 Task: Select the current location as Chichen Itza, Mexico . Now zoom + , and verify the location . Show zoom slider
Action: Mouse moved to (874, 406)
Screenshot: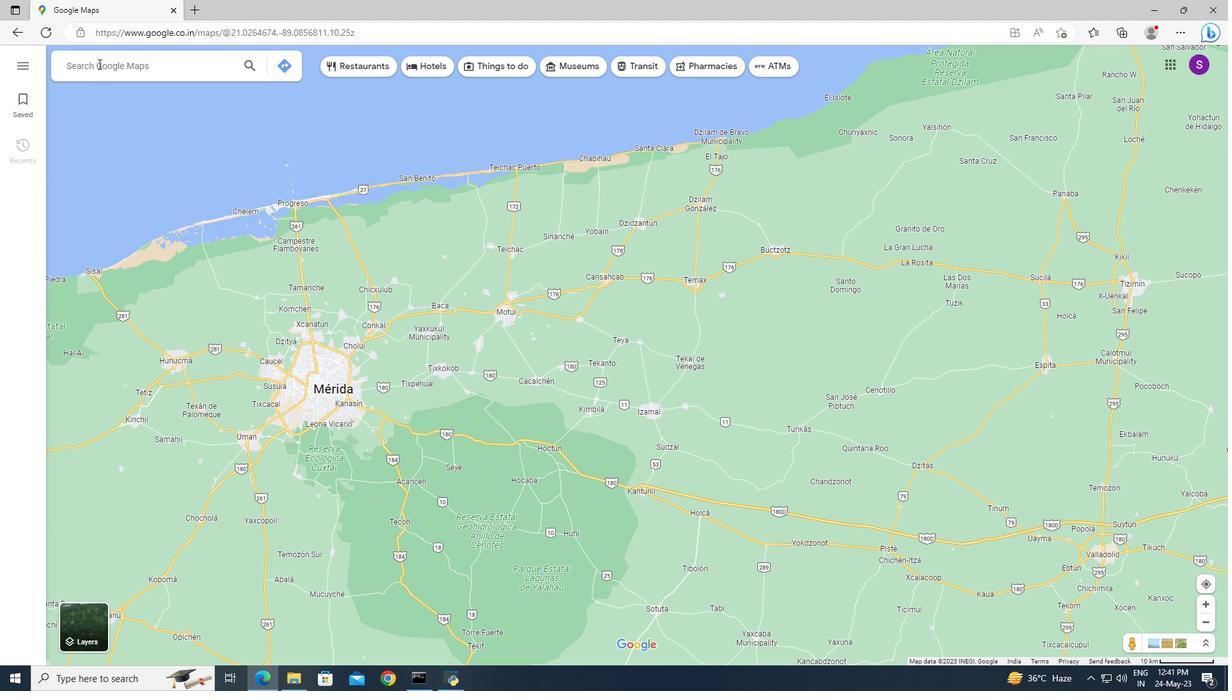 
Action: Mouse pressed left at (874, 406)
Screenshot: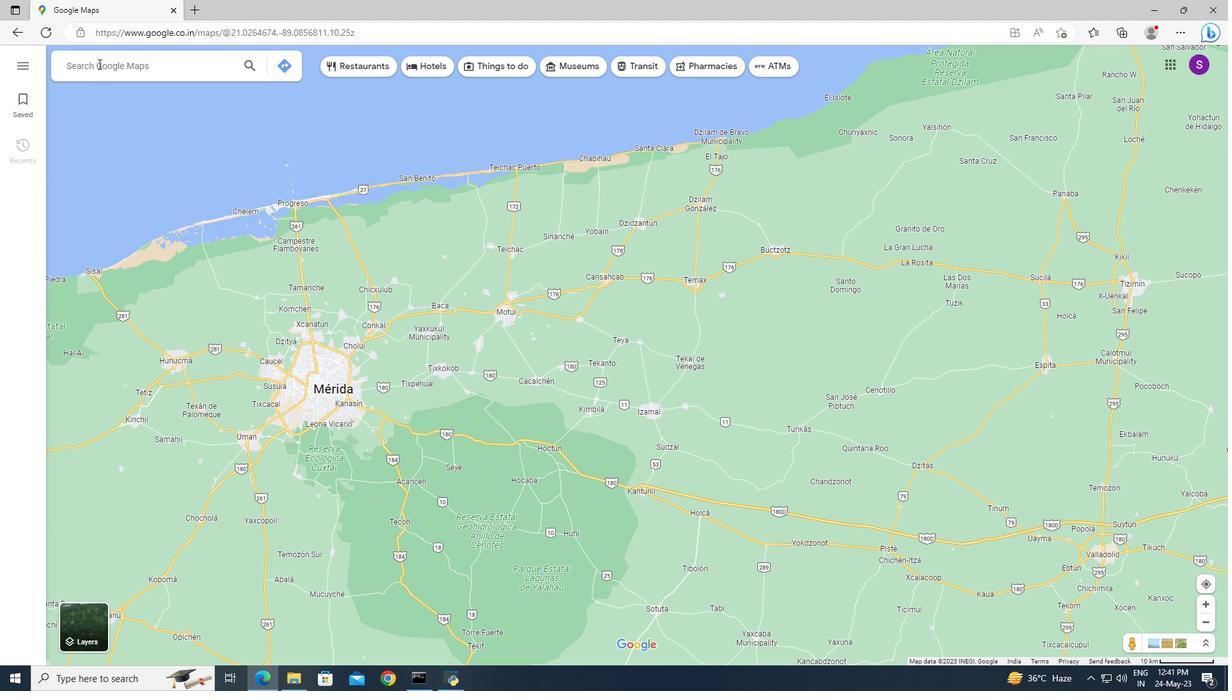 
Action: Key pressed <Key.shift>Chichen<Key.space><Key.shift><Key.shift>Itza,<Key.space><Key.shift>Mexico<Key.enter>
Screenshot: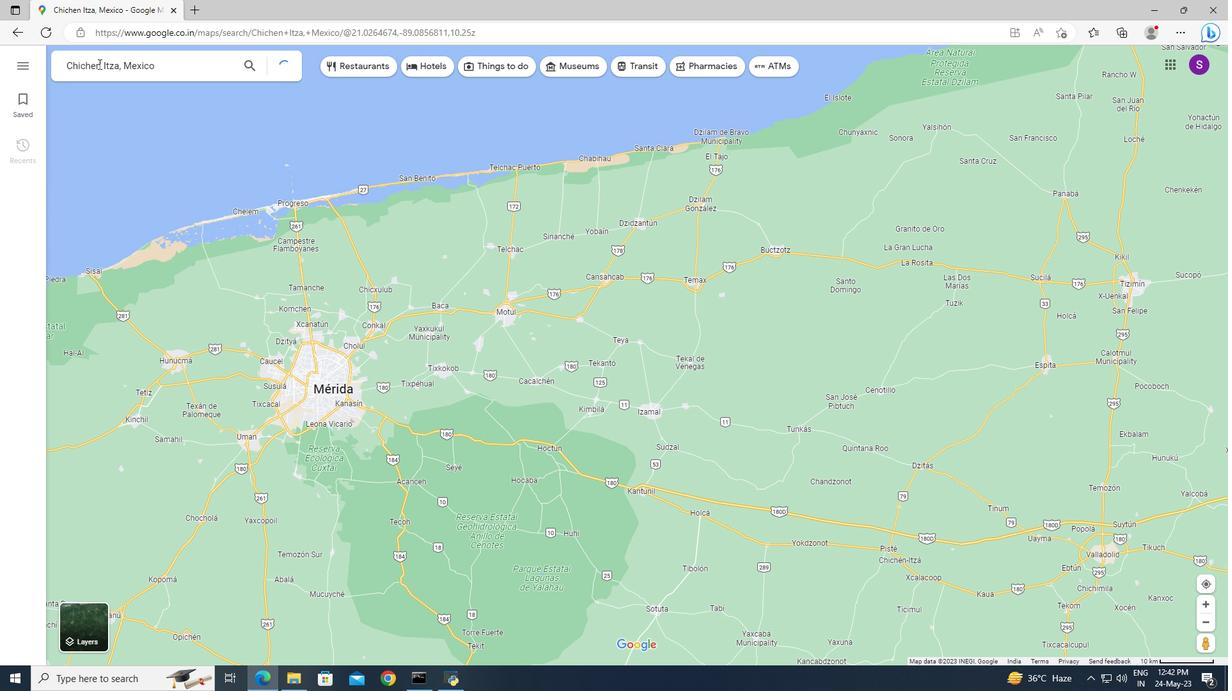 
Action: Mouse moved to (874, 406)
Screenshot: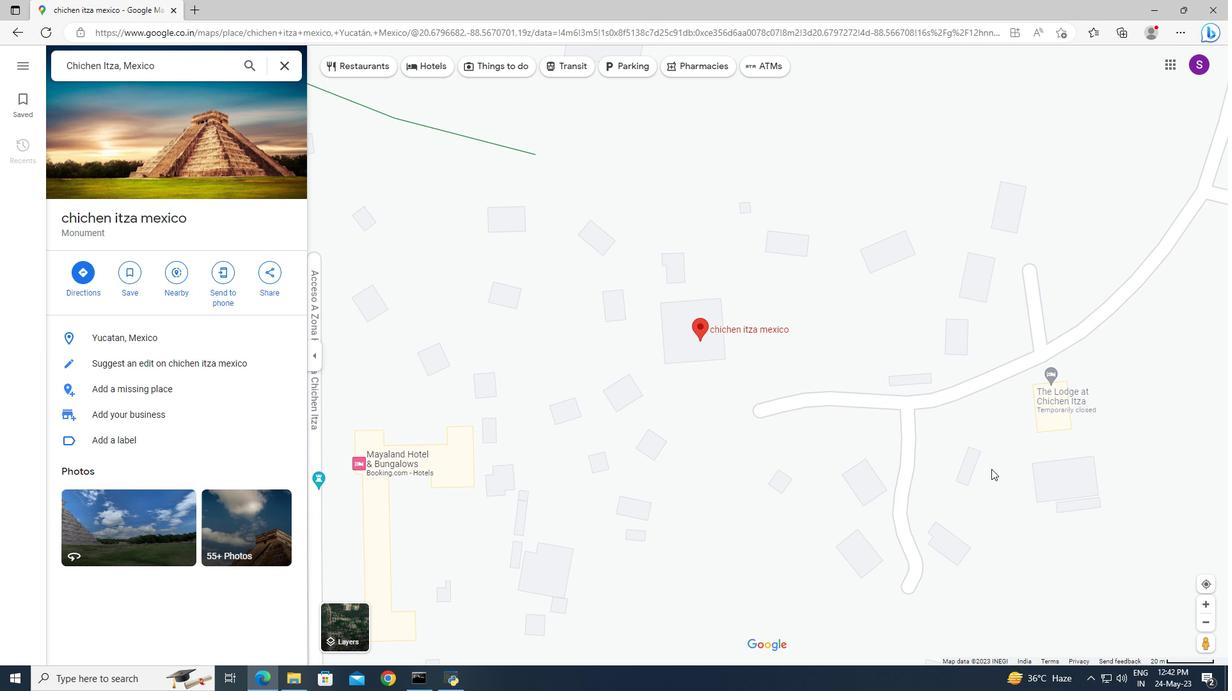 
Action: Mouse pressed left at (874, 406)
Screenshot: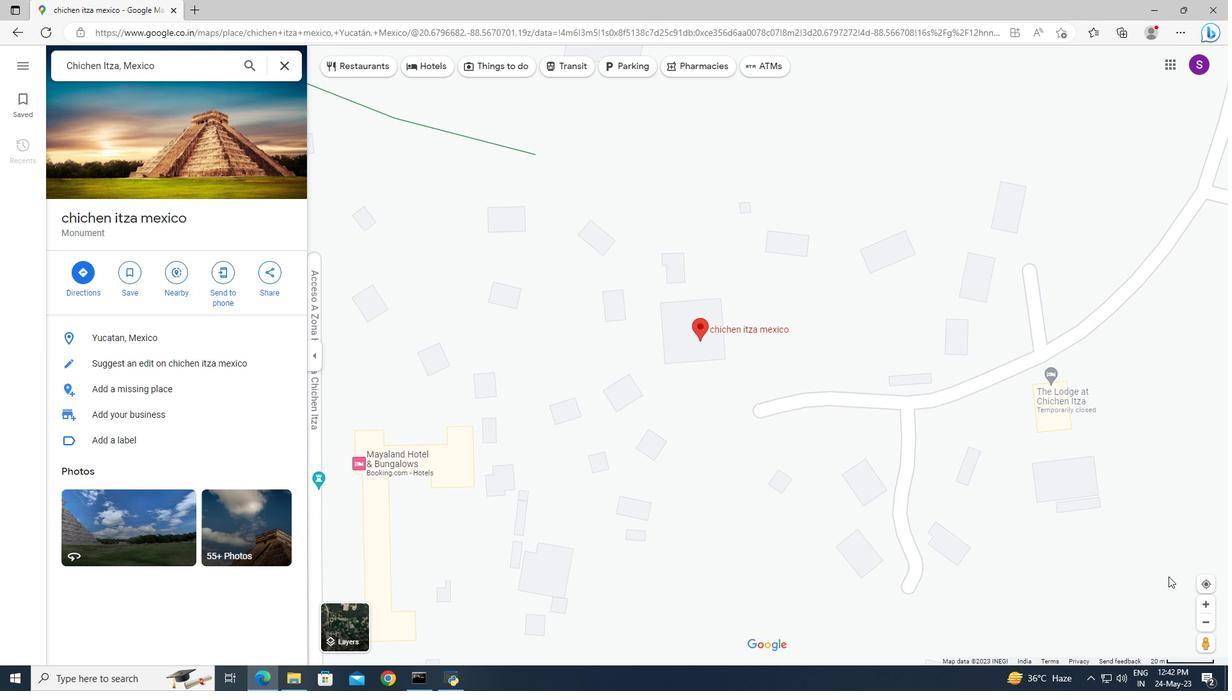 
Action: Mouse moved to (874, 406)
Screenshot: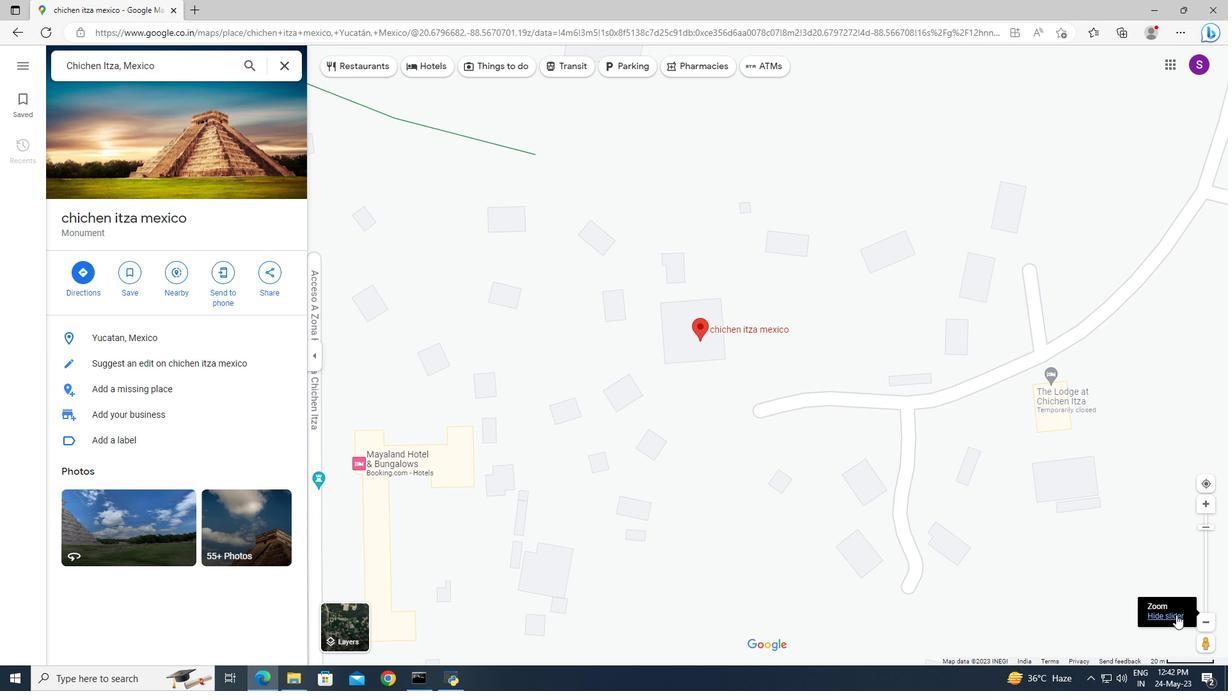 
Action: Mouse pressed left at (874, 406)
Screenshot: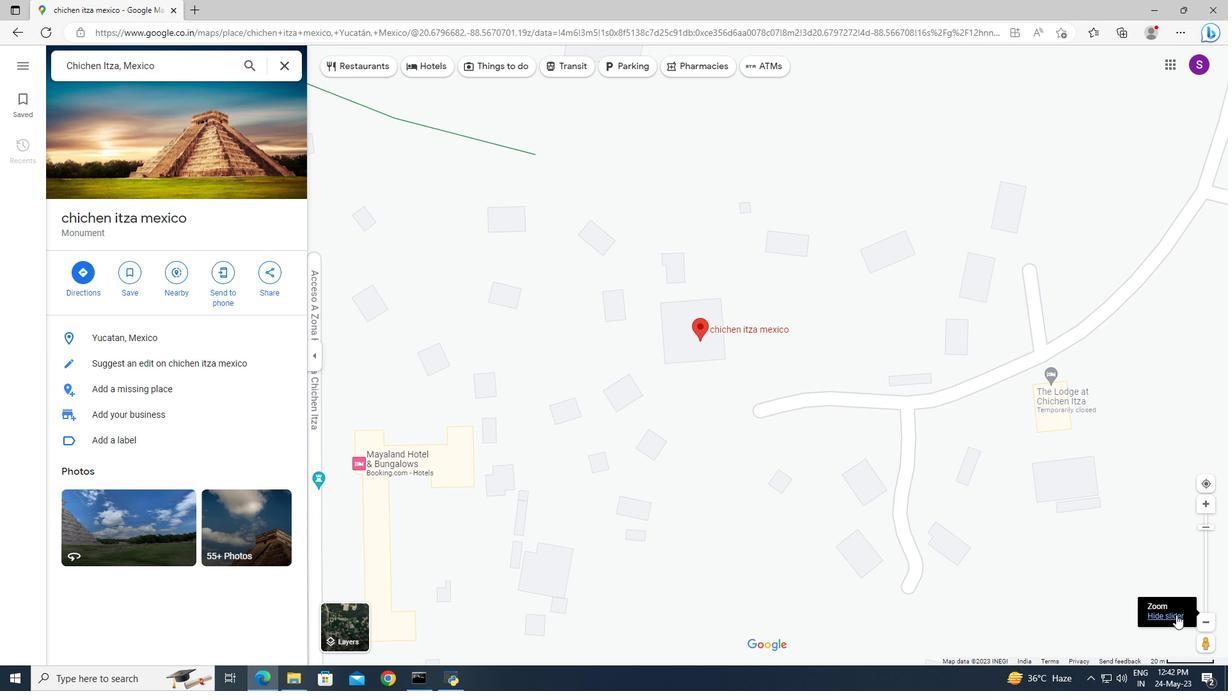 
Action: Mouse moved to (874, 406)
Screenshot: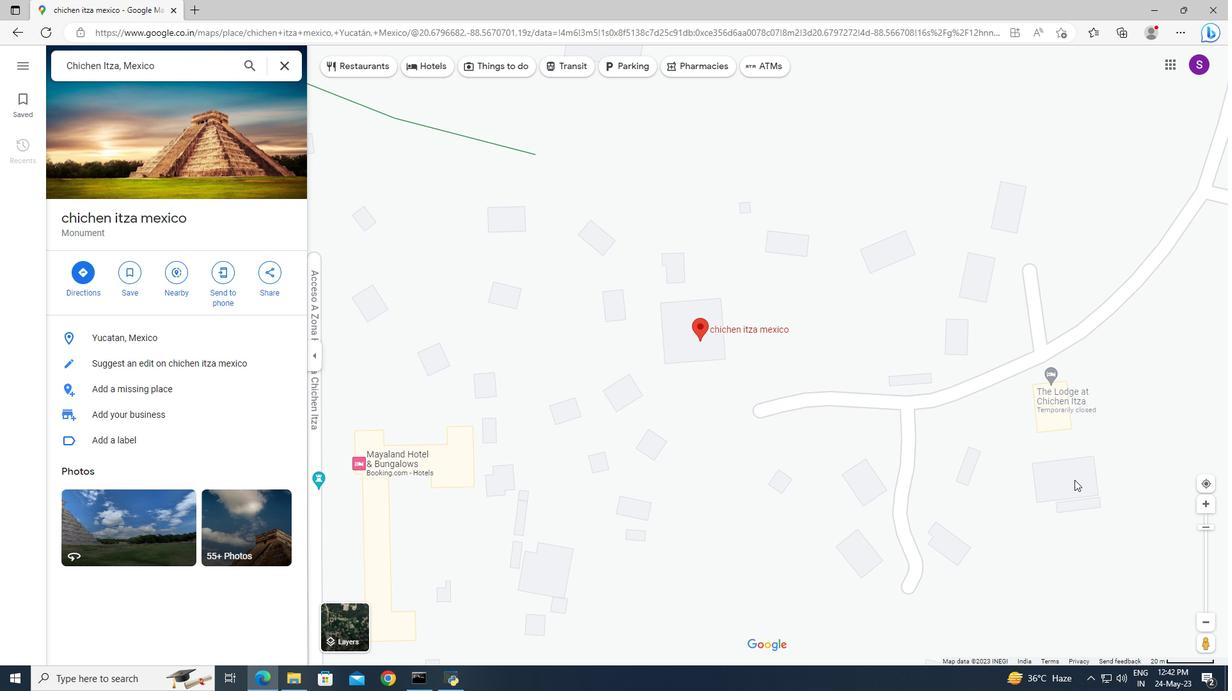 
Action: Mouse pressed left at (874, 406)
Screenshot: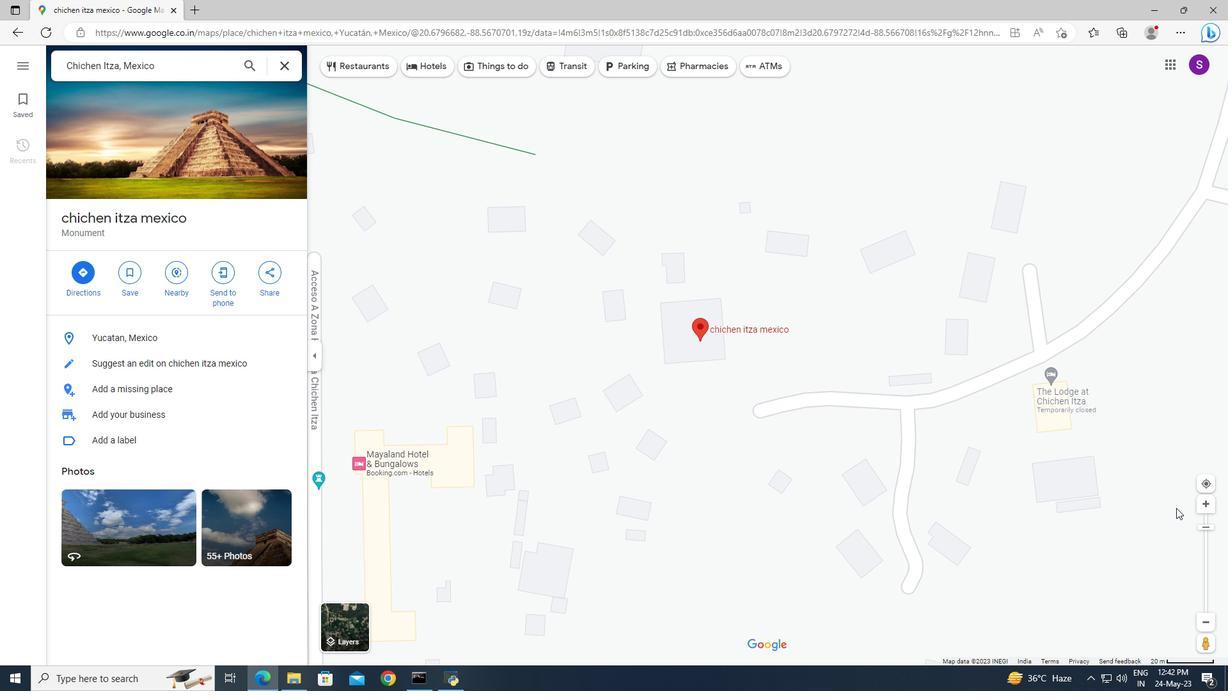 
Action: Mouse moved to (874, 406)
Screenshot: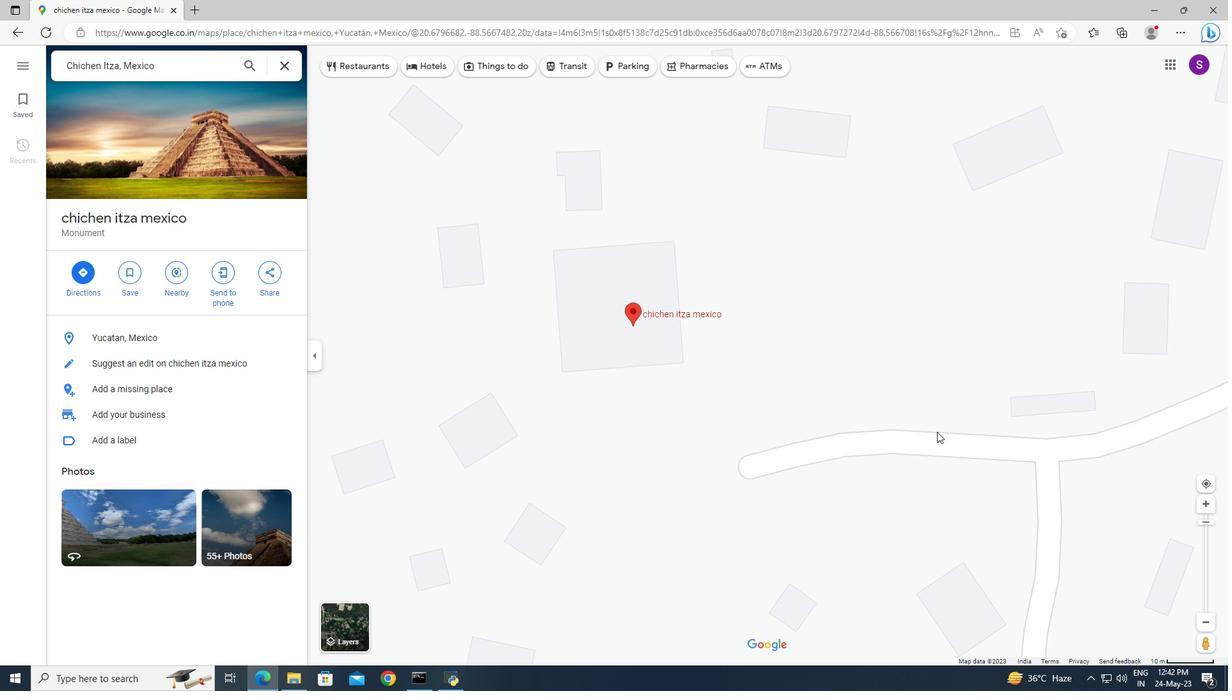 
Action: Mouse pressed left at (874, 406)
Screenshot: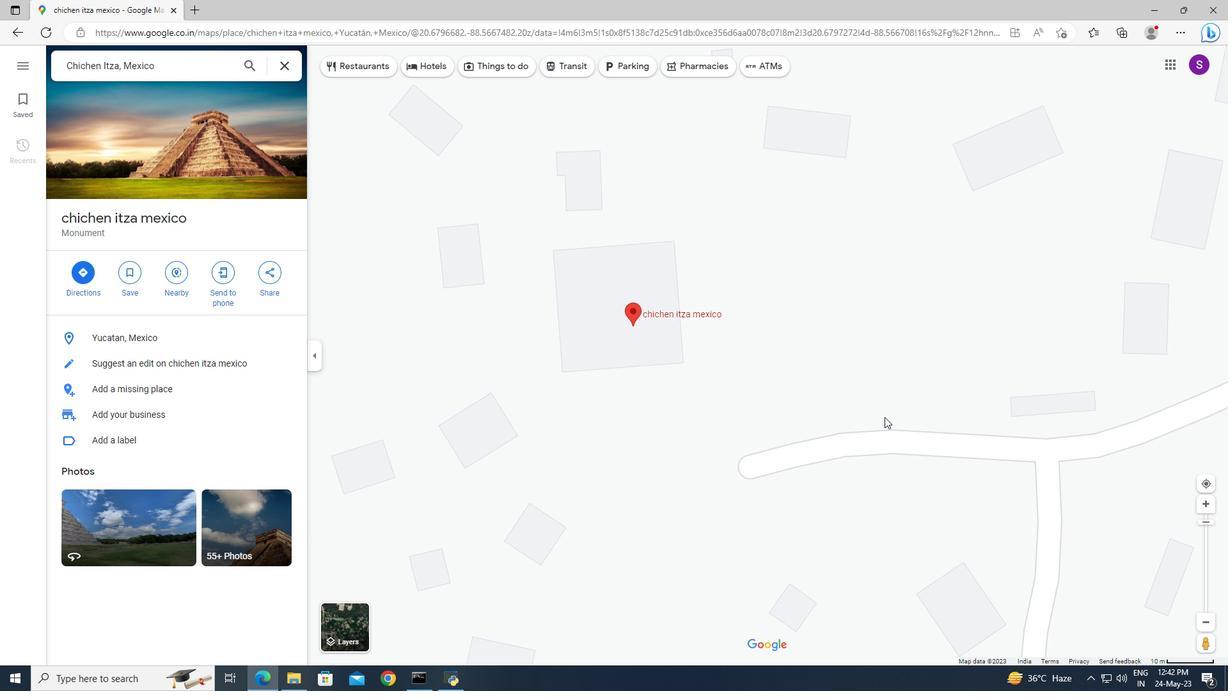 
Action: Mouse moved to (874, 406)
Screenshot: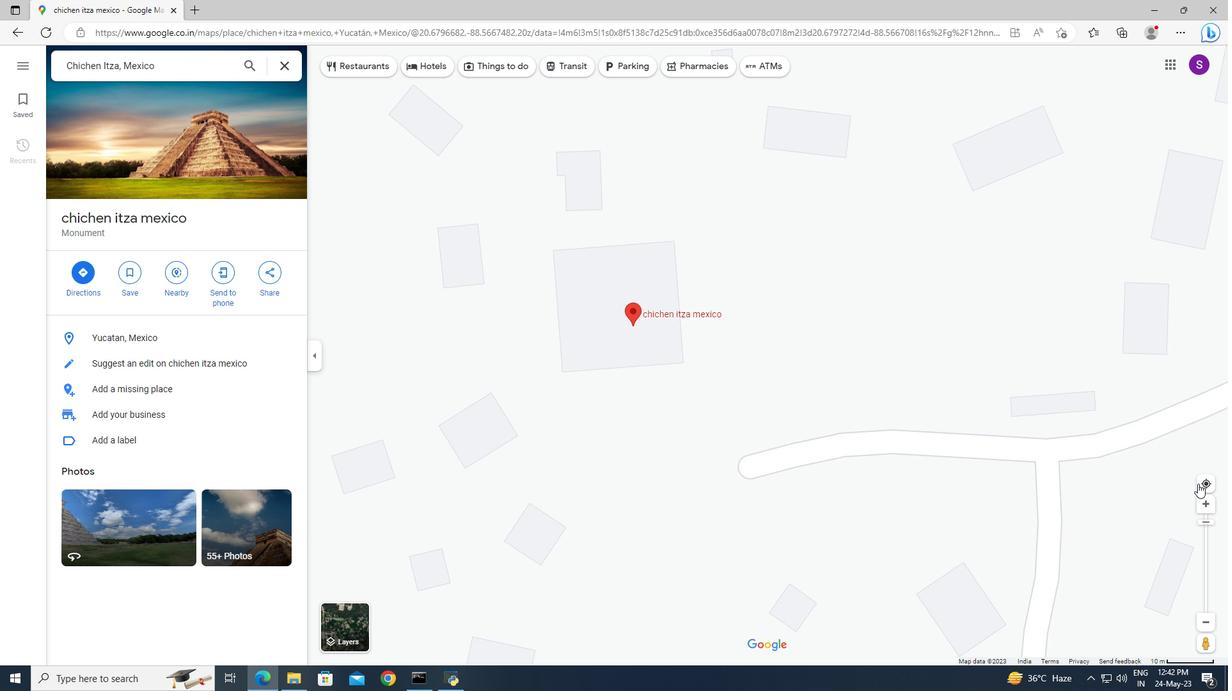
Action: Mouse pressed right at (874, 406)
Screenshot: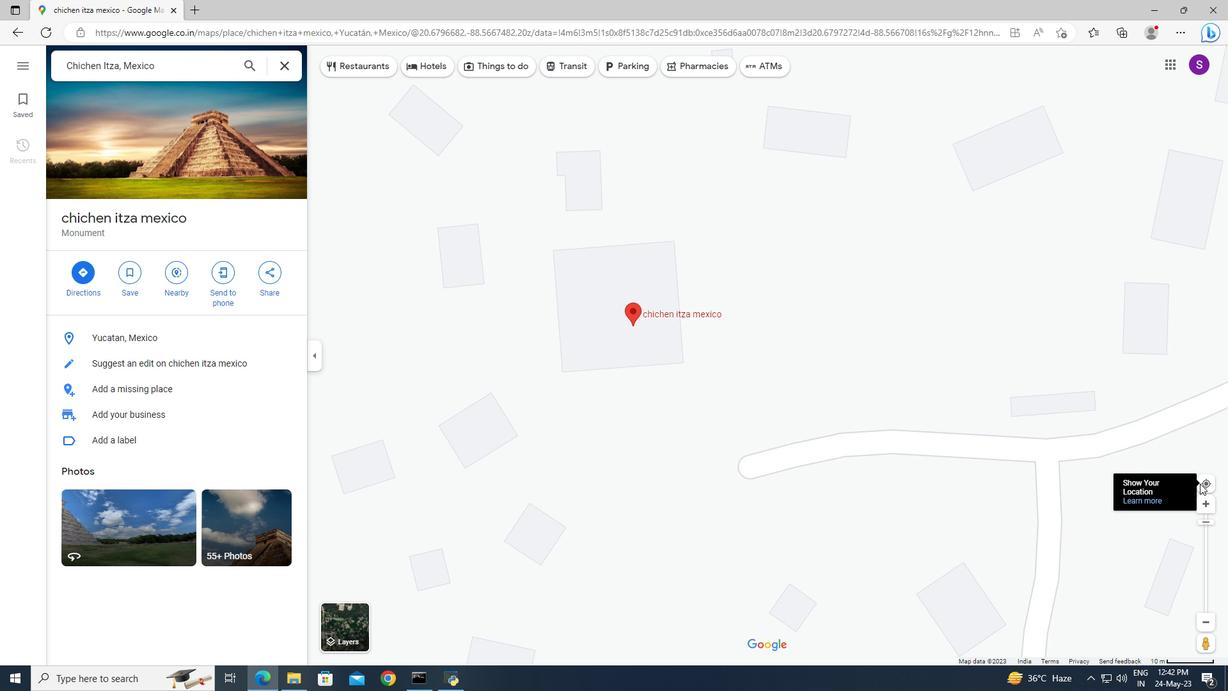 
Action: Mouse moved to (874, 406)
Screenshot: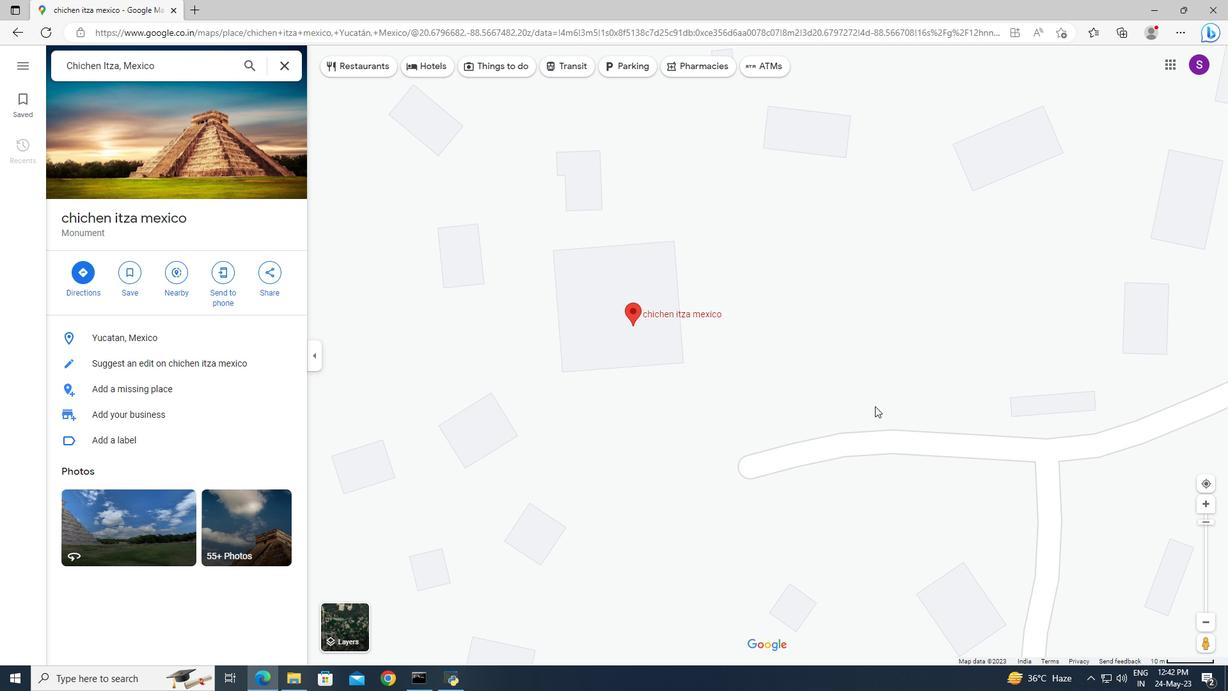 
Action: Mouse pressed left at (874, 406)
Screenshot: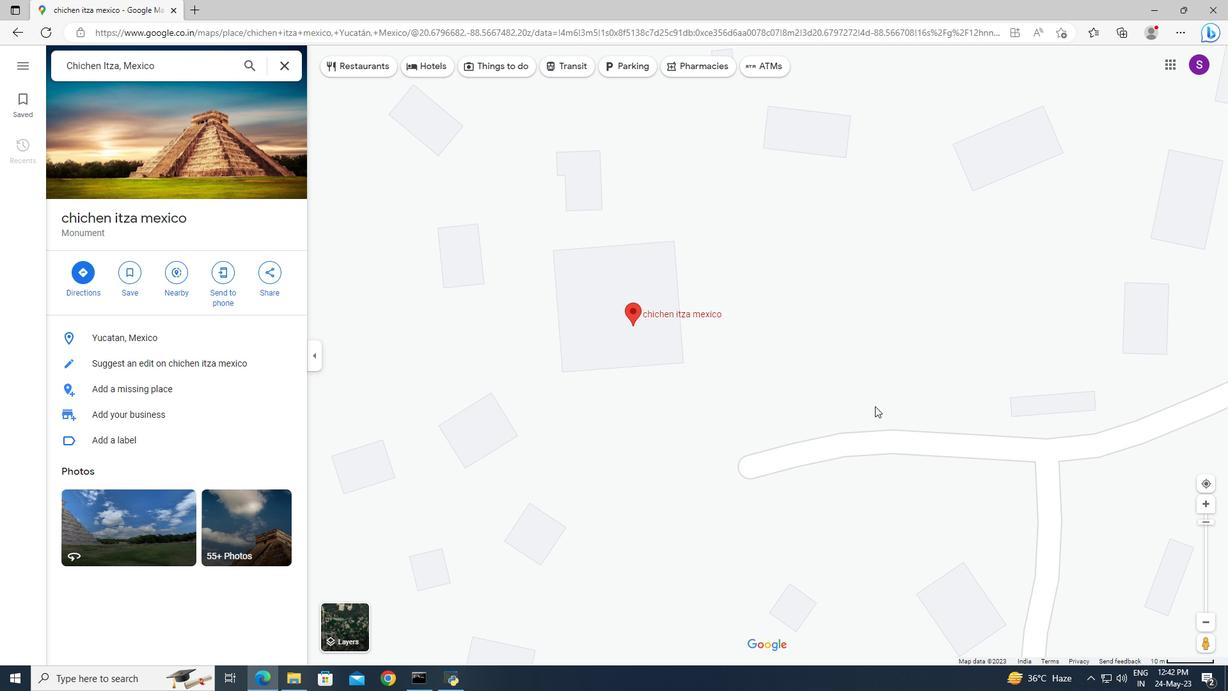 
Action: Mouse moved to (874, 406)
Screenshot: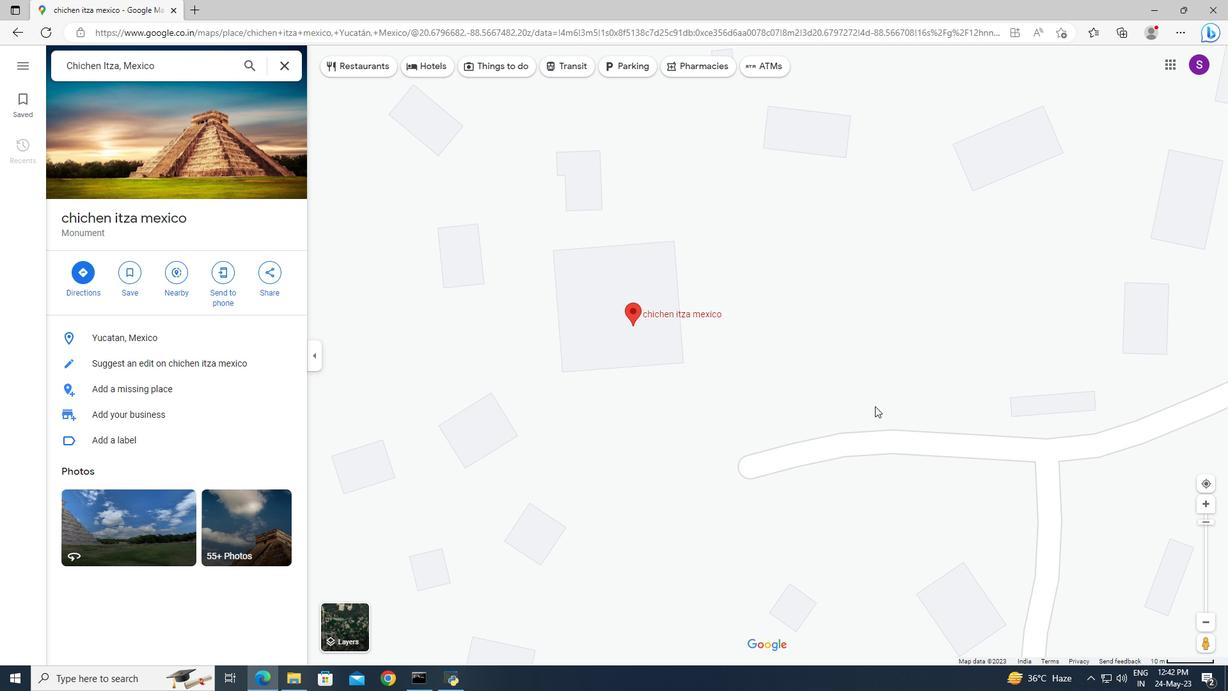 
Action: Mouse pressed left at (874, 406)
Screenshot: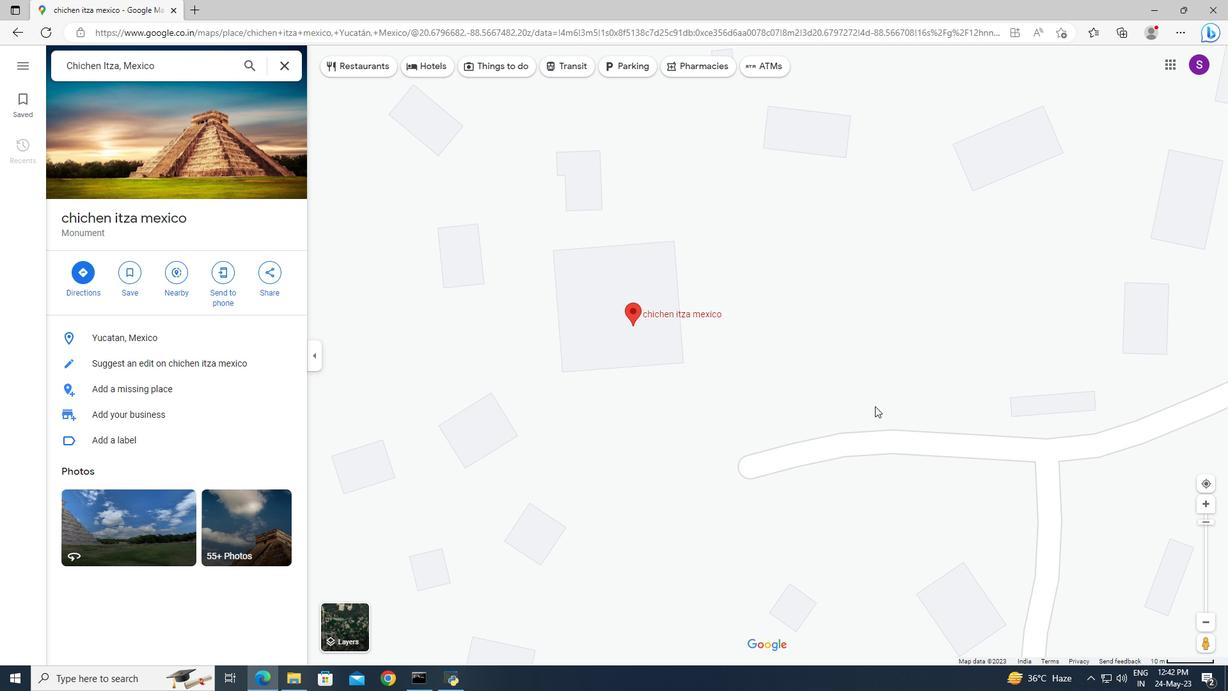 
Action: Key pressed <Key.shift>Hello
Screenshot: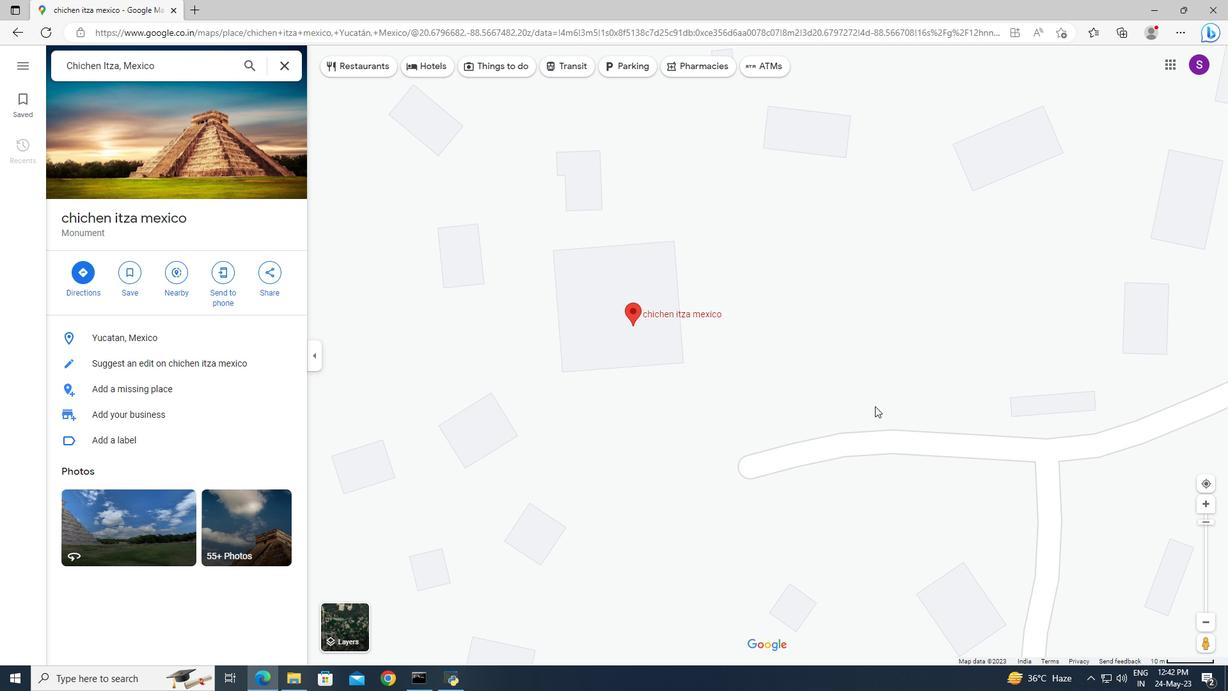 
Action: Mouse moved to (874, 406)
Screenshot: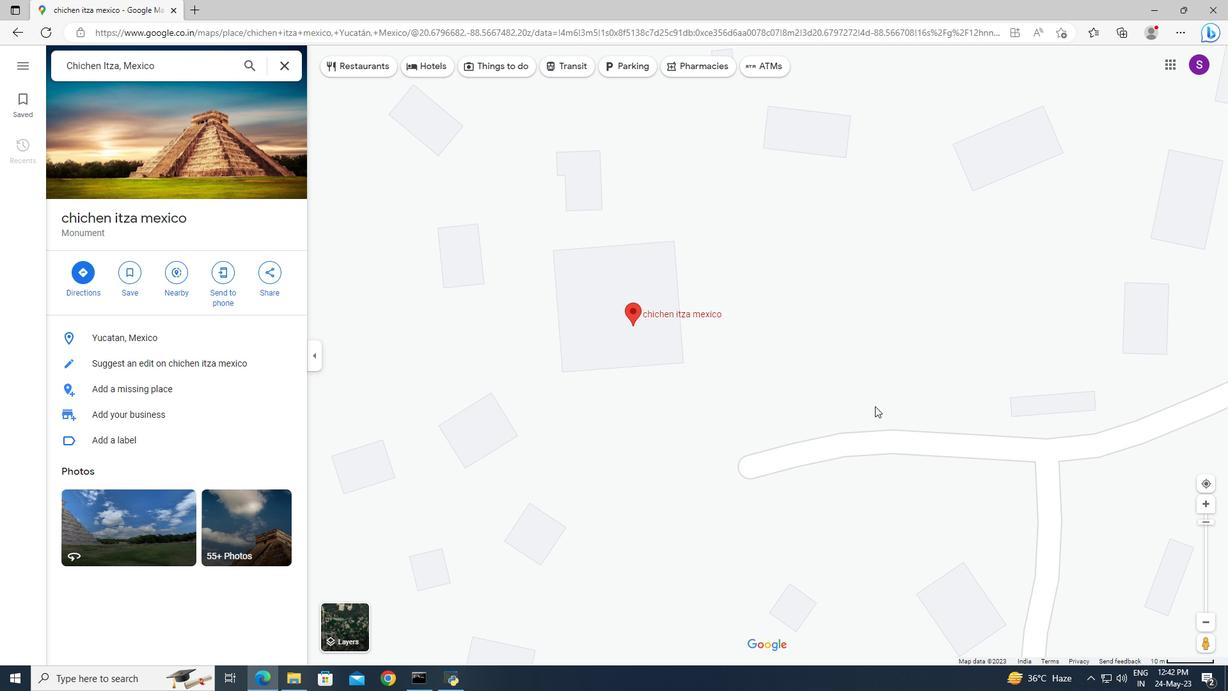 
Action: Mouse pressed left at (874, 406)
Screenshot: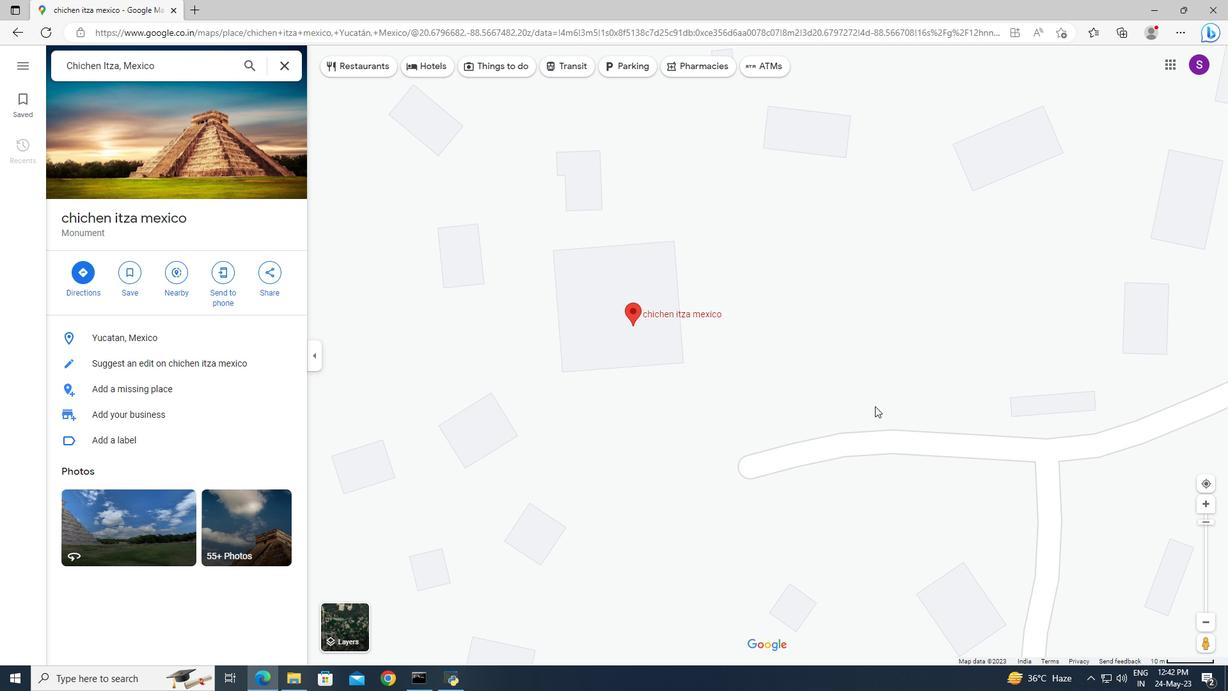 
Action: Mouse moved to (874, 406)
Screenshot: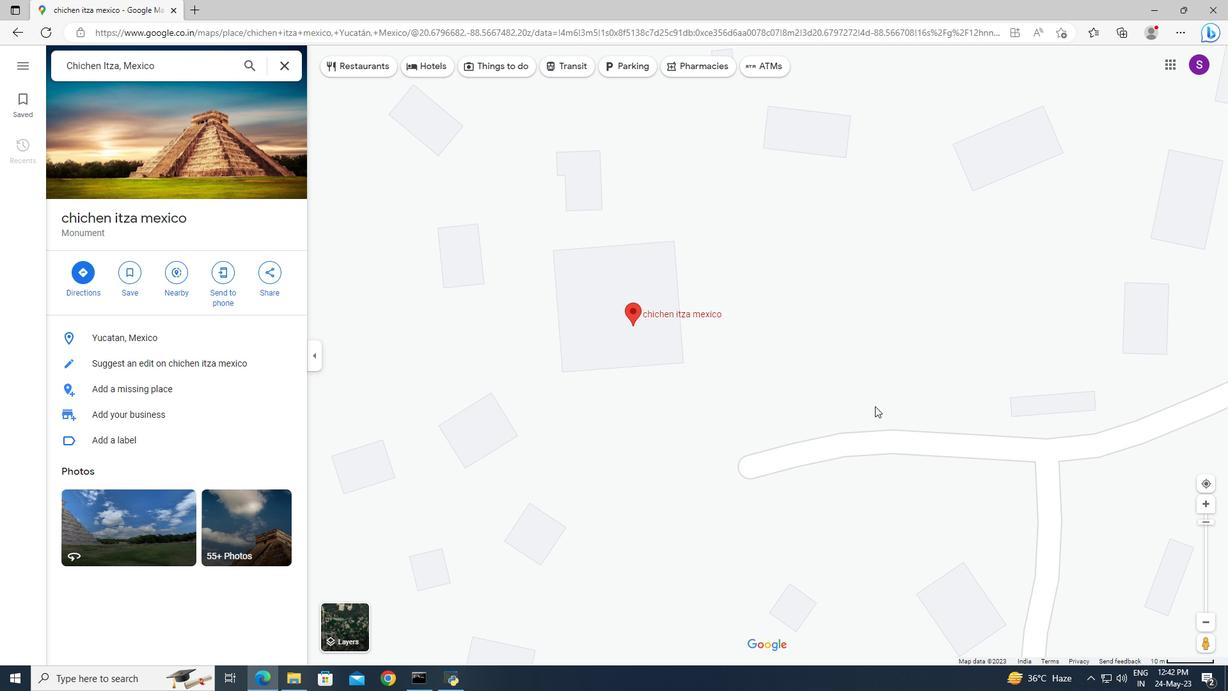 
Action: Mouse pressed left at (874, 406)
Screenshot: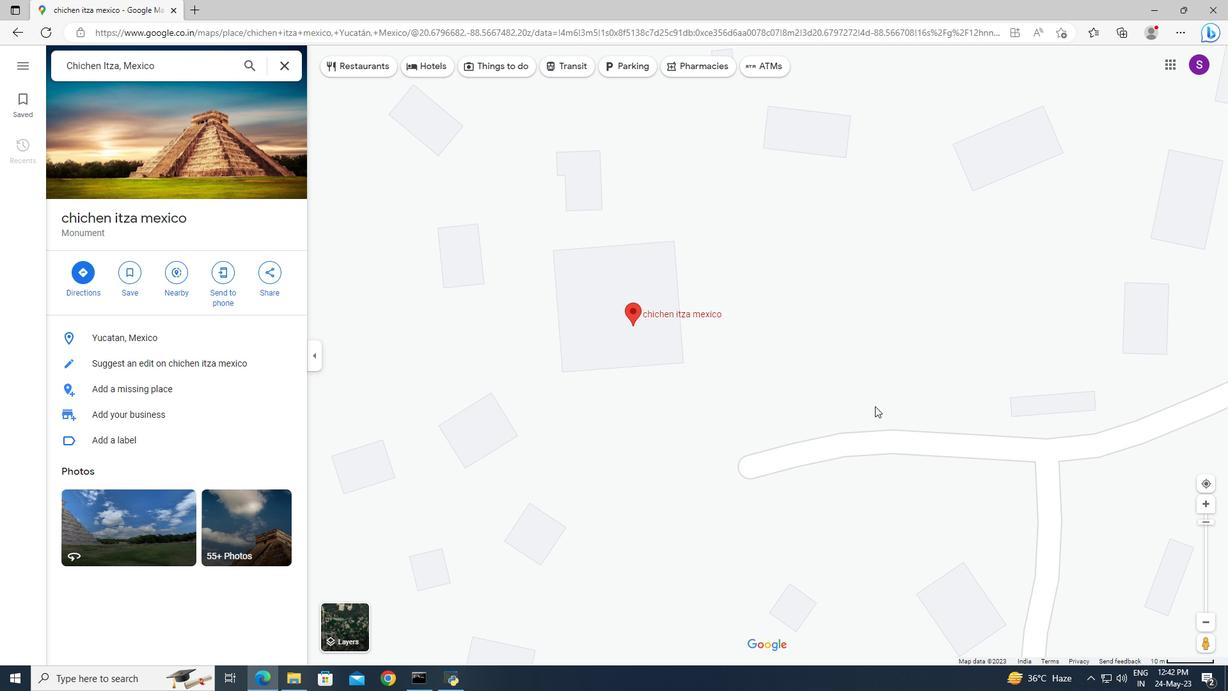 
Action: Mouse moved to (874, 406)
Screenshot: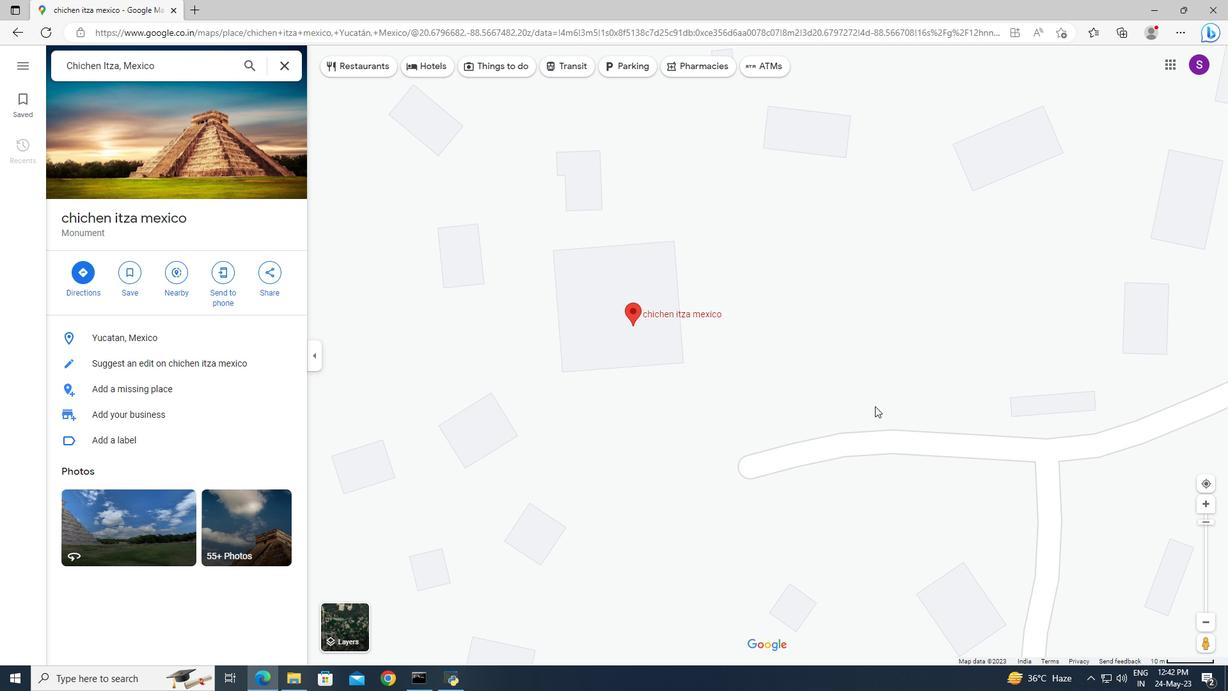 
Action: Mouse pressed left at (874, 406)
Screenshot: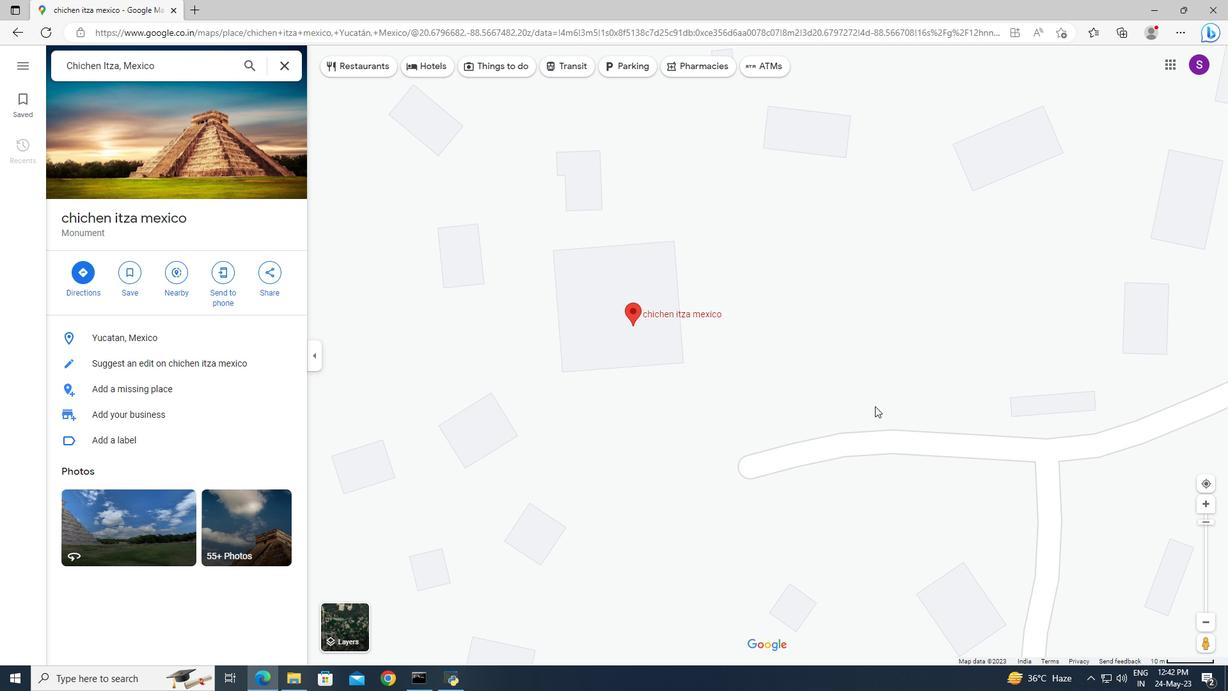 
Action: Mouse moved to (874, 406)
Screenshot: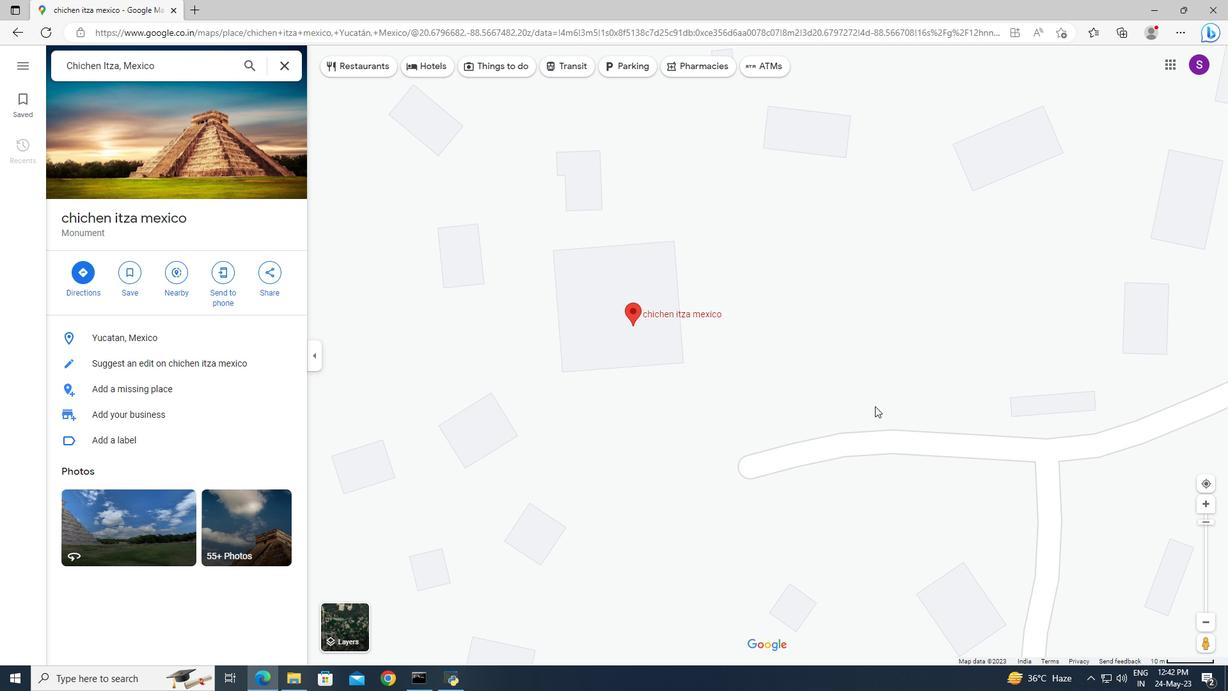 
Action: Mouse pressed left at (874, 406)
Screenshot: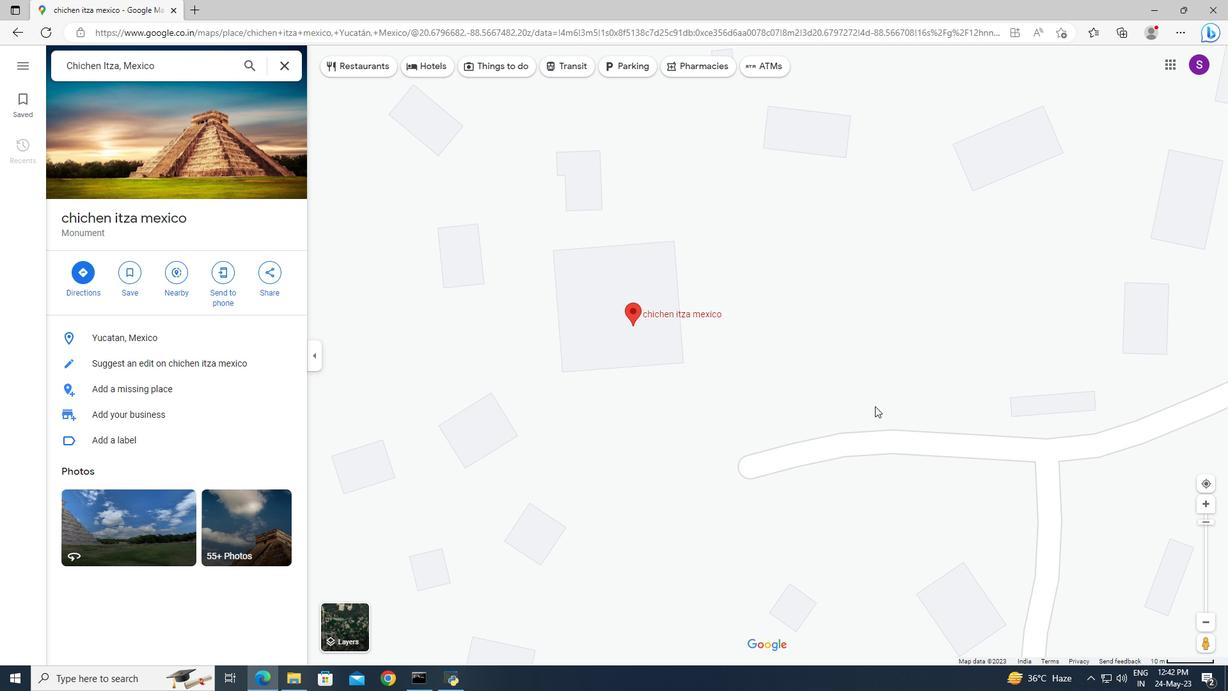 
Action: Mouse moved to (874, 406)
Screenshot: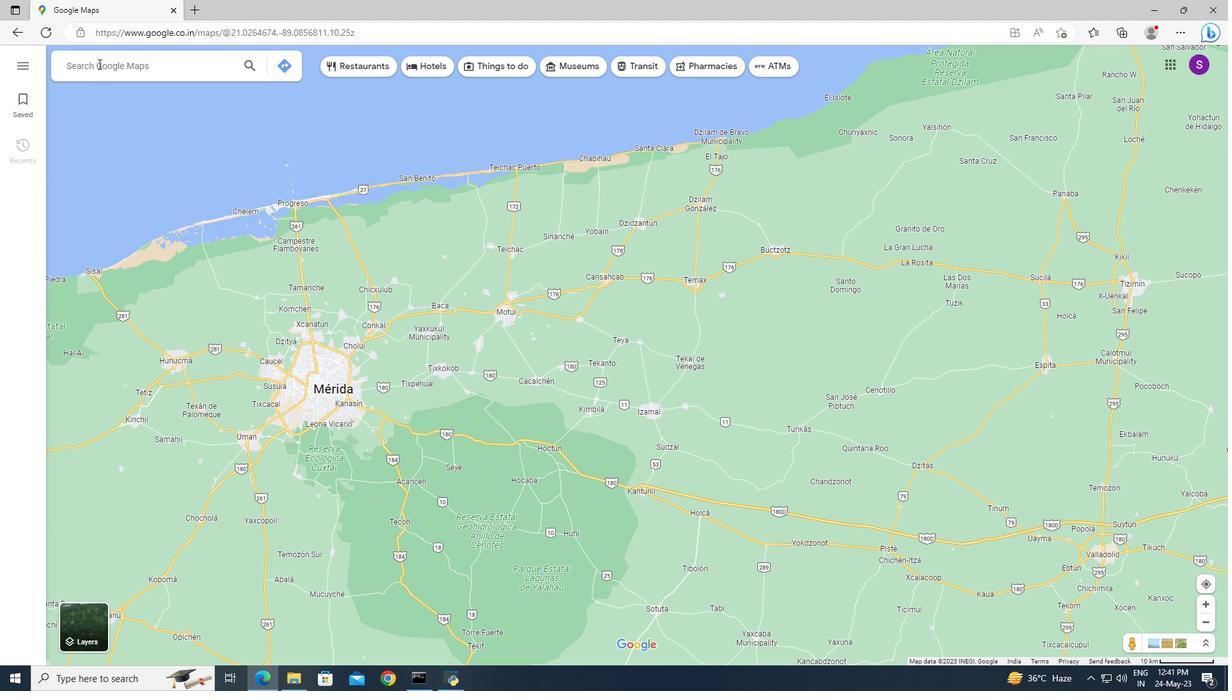 
Action: Mouse pressed left at (874, 406)
Screenshot: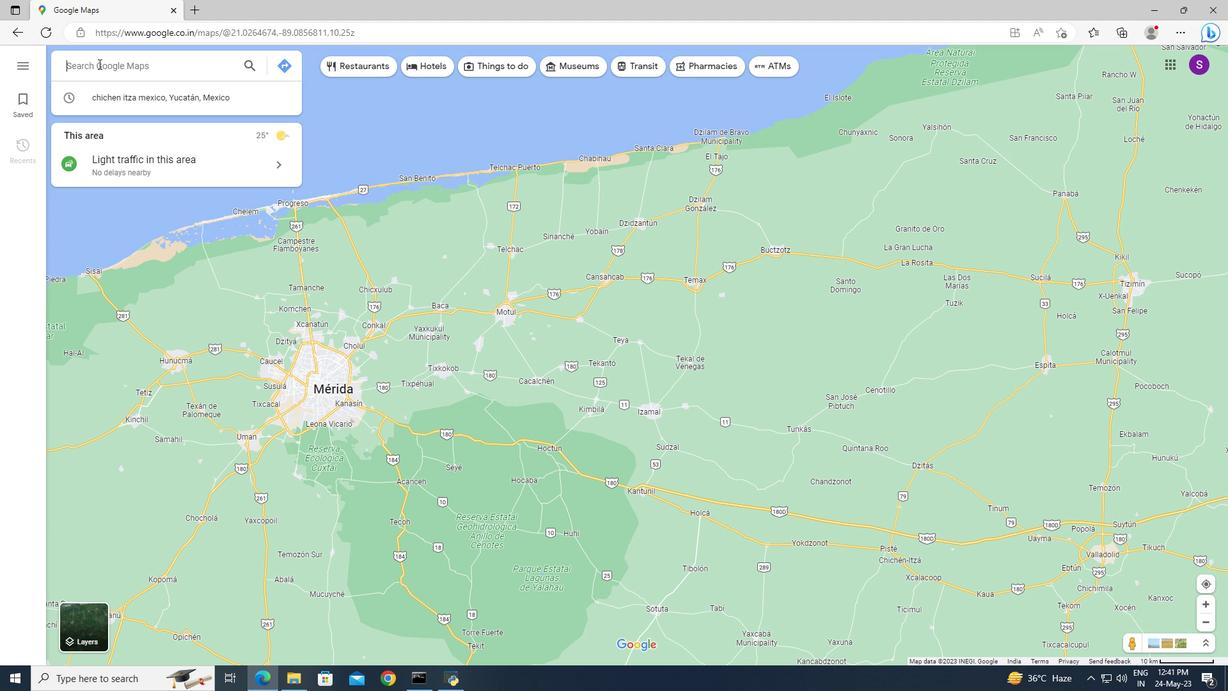 
Action: Key pressed <Key.shift>Chichen<Key.space><Key.shift>Itza,<Key.space><Key.shift>Mexico<Key.enter>
Screenshot: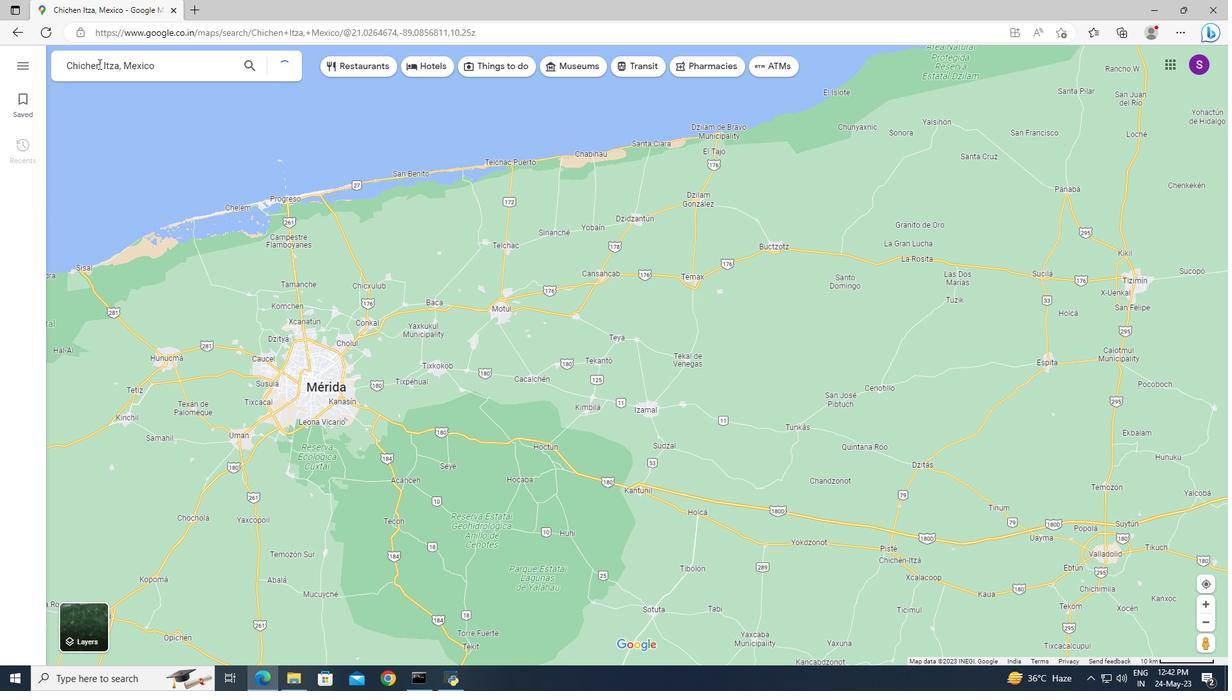 
Action: Mouse moved to (874, 406)
Screenshot: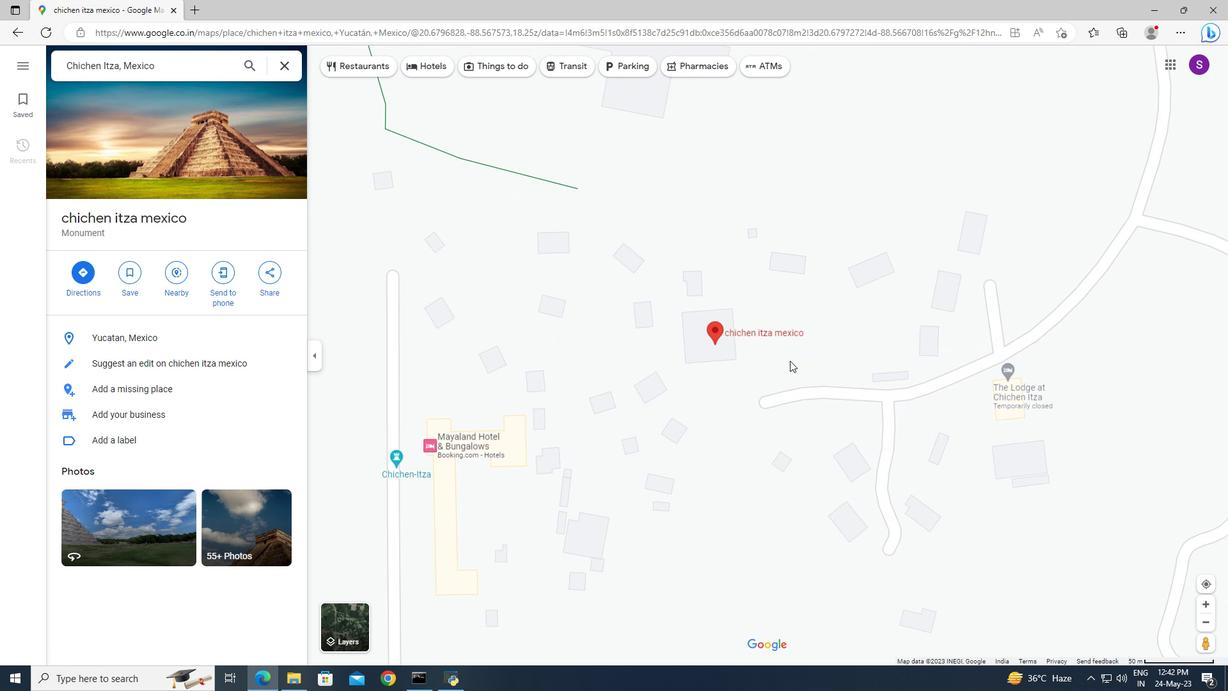 
Action: Mouse scrolled (874, 406) with delta (0, 0)
Screenshot: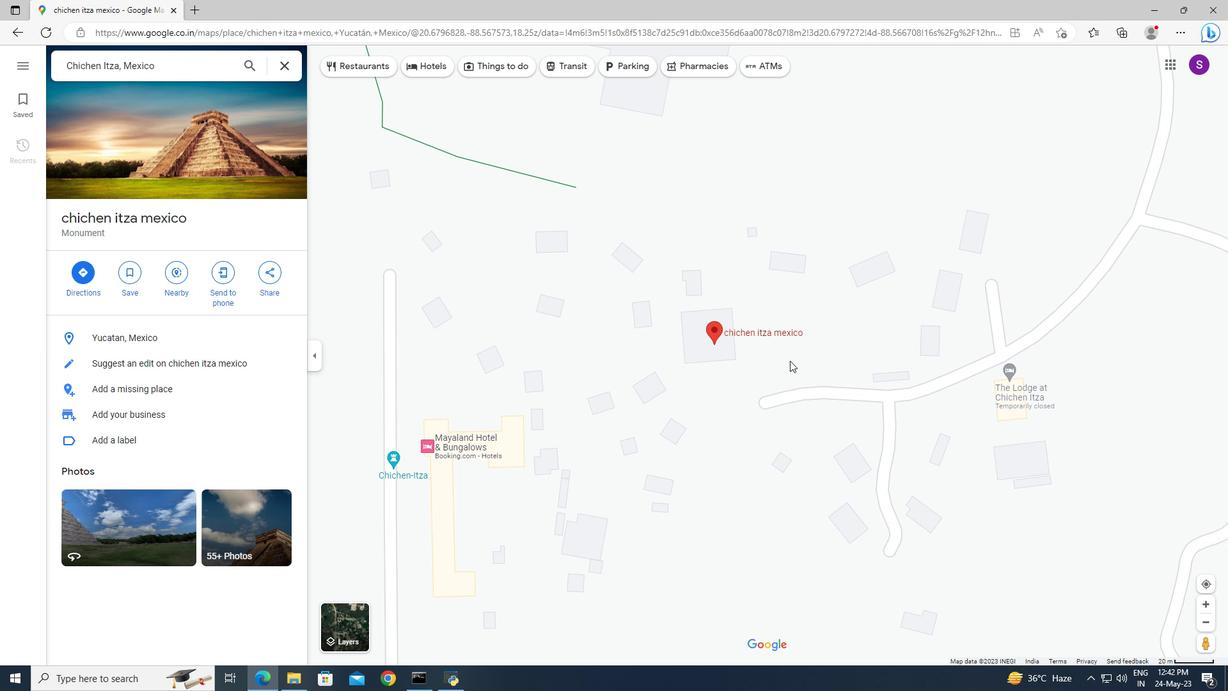 
Action: Mouse scrolled (874, 406) with delta (0, 0)
Screenshot: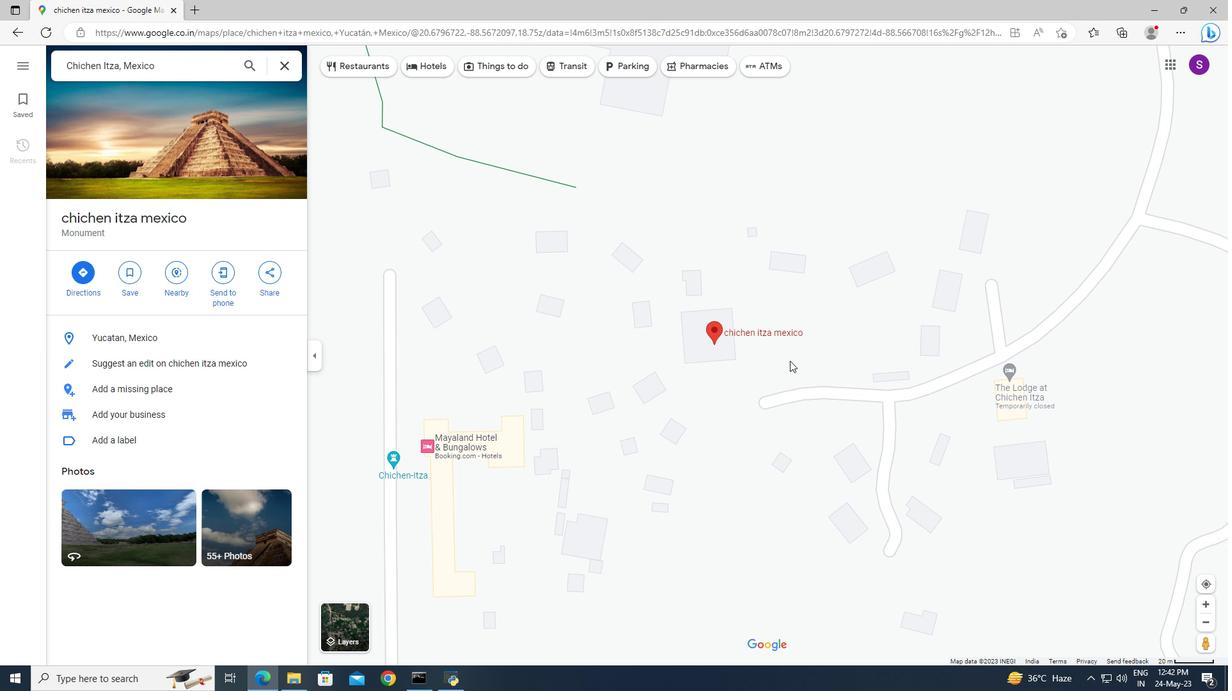 
Action: Mouse scrolled (874, 406) with delta (0, 0)
Screenshot: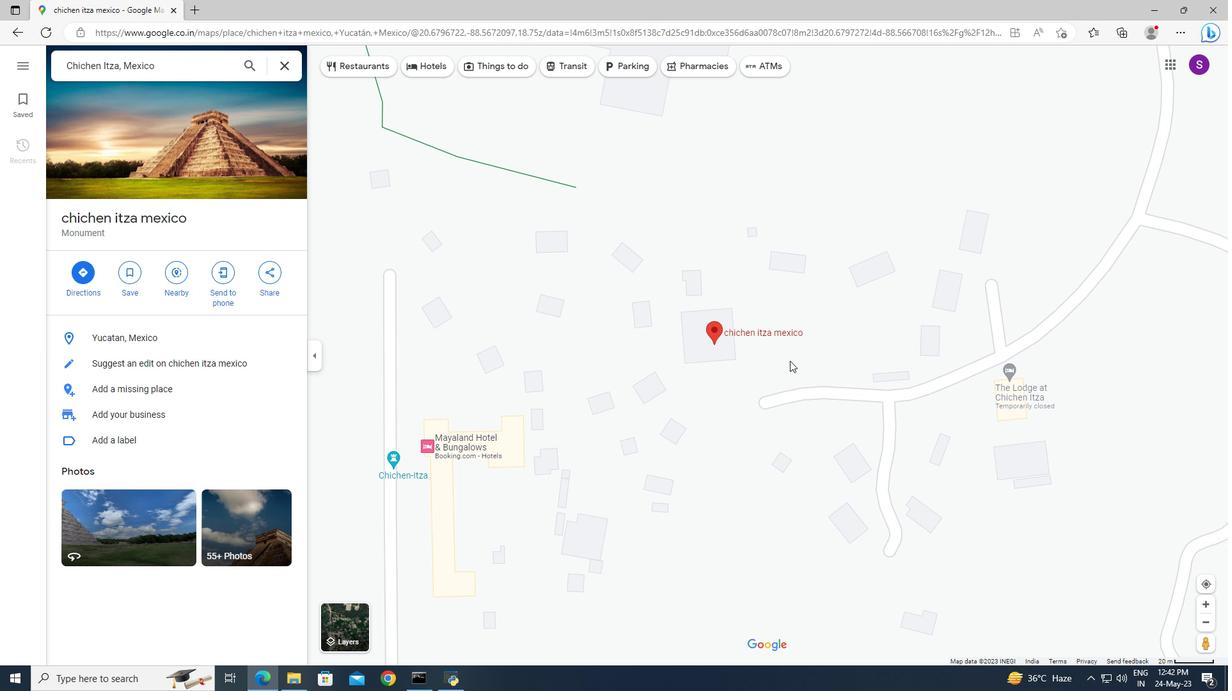 
Action: Mouse scrolled (874, 406) with delta (0, 0)
Screenshot: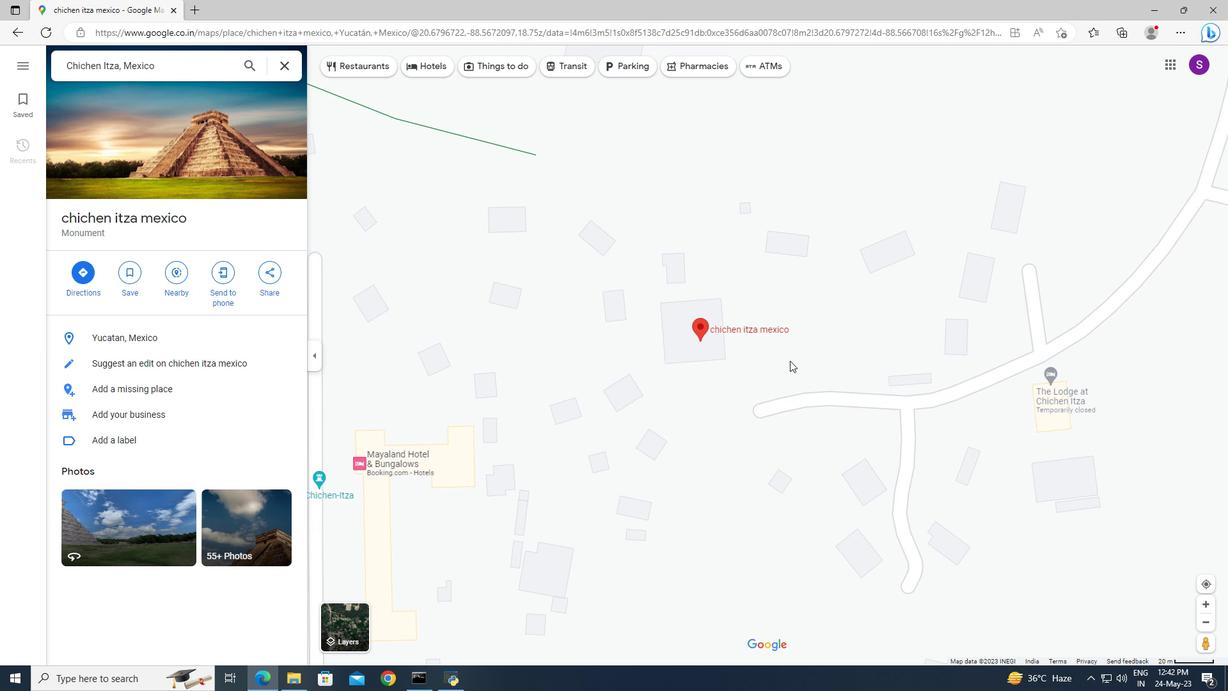 
Action: Mouse scrolled (874, 406) with delta (0, 0)
Screenshot: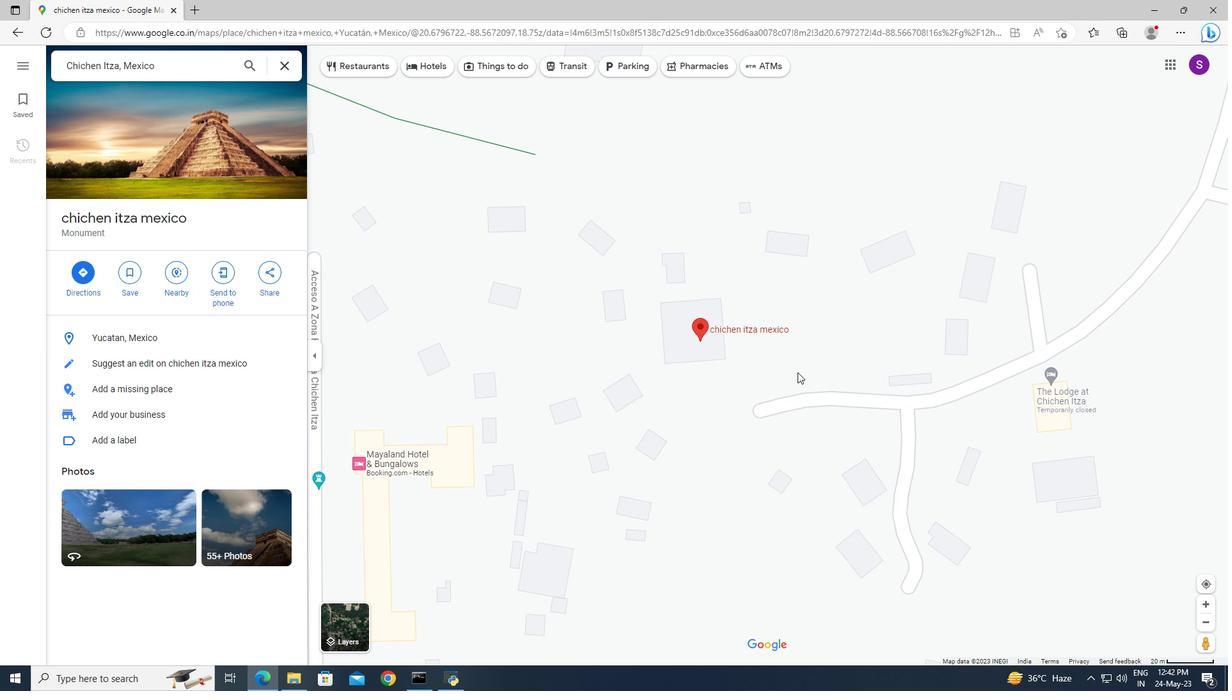 
Action: Mouse moved to (874, 406)
Screenshot: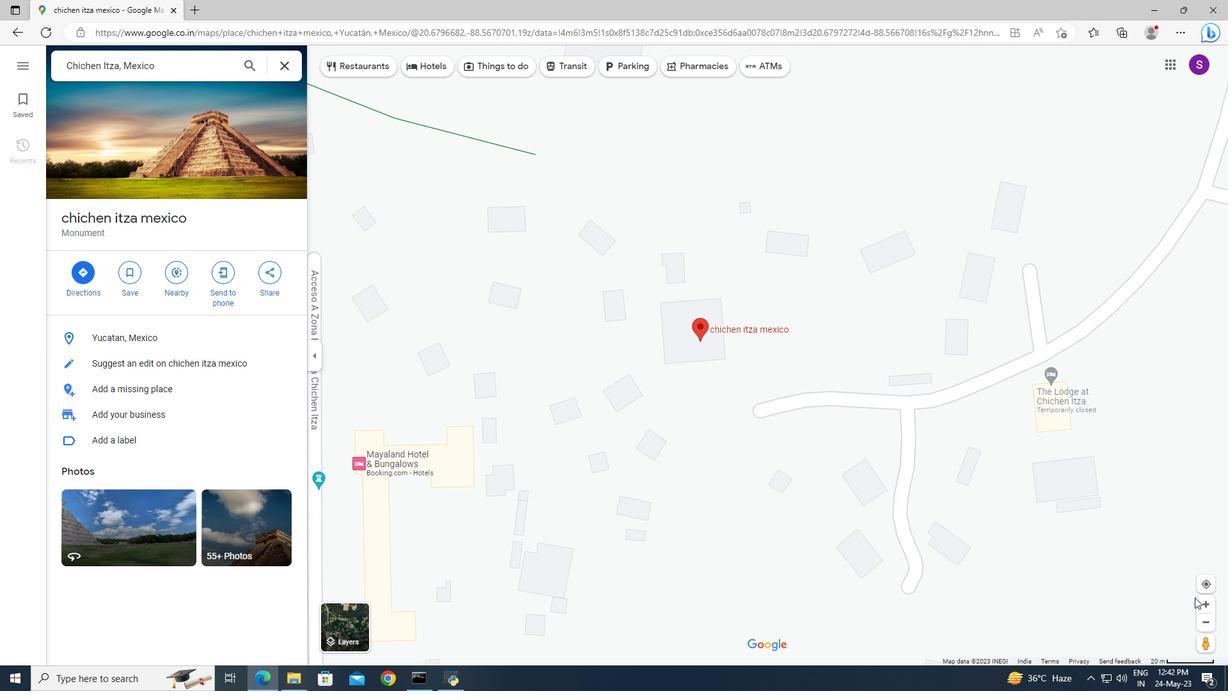 
Action: Mouse scrolled (874, 406) with delta (0, 0)
Screenshot: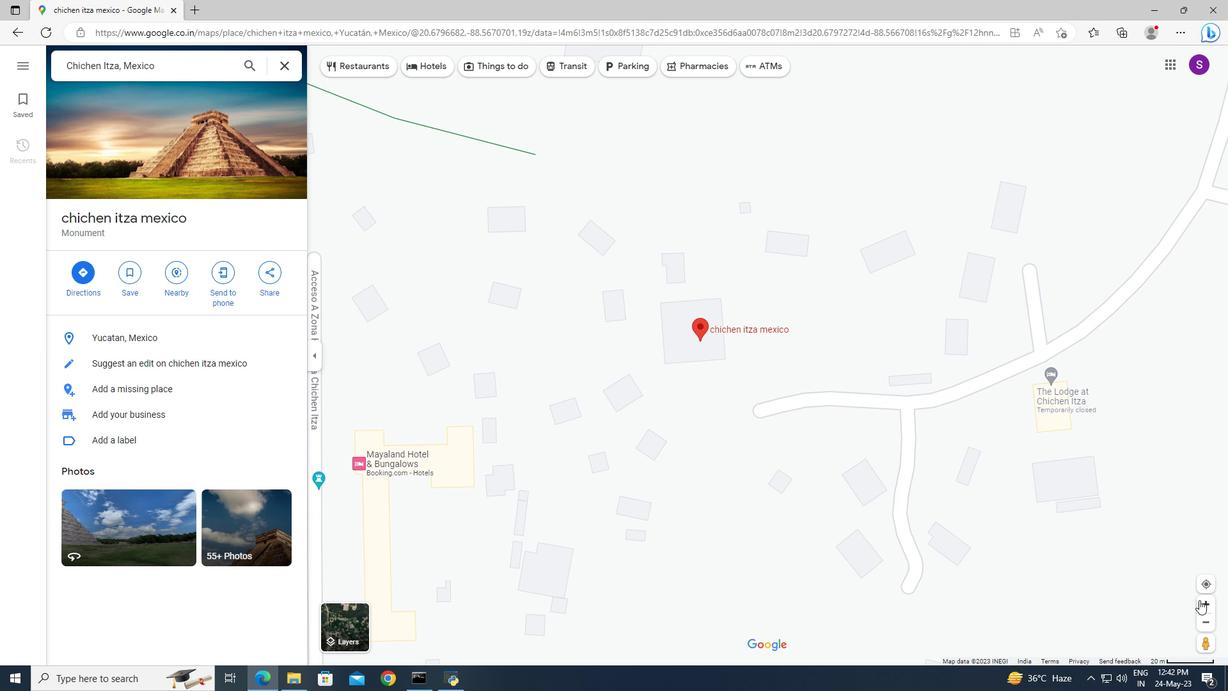 
Action: Mouse moved to (874, 406)
Screenshot: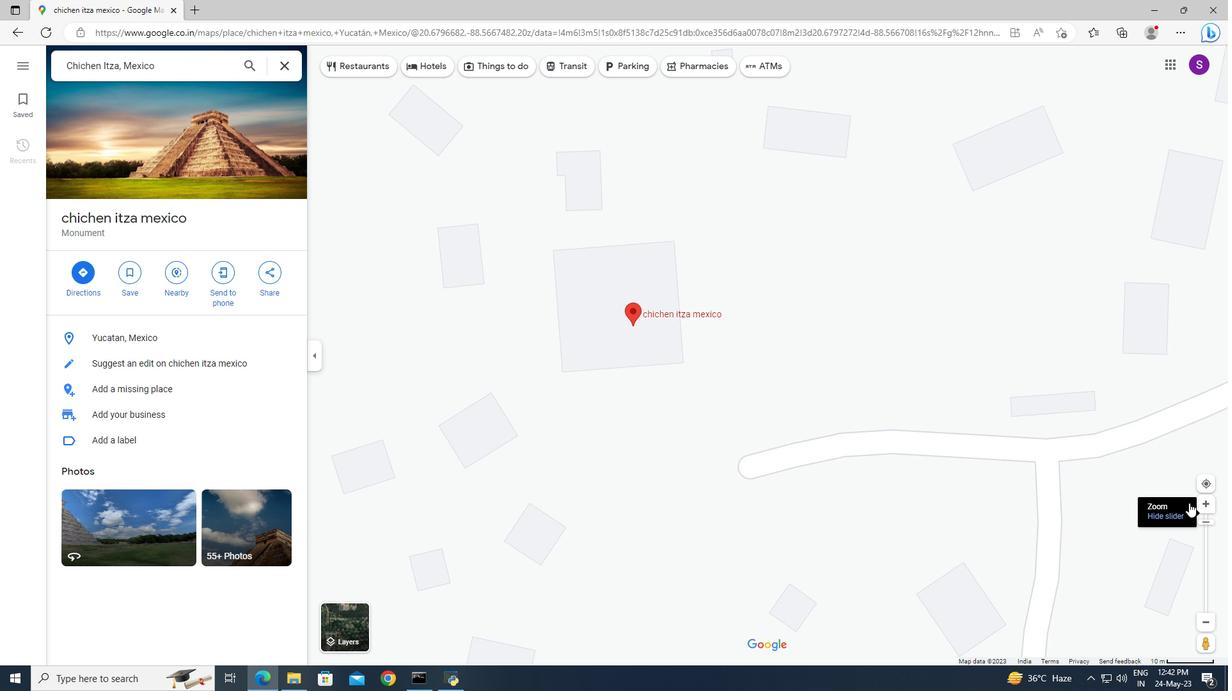 
Action: Mouse pressed left at (874, 406)
Screenshot: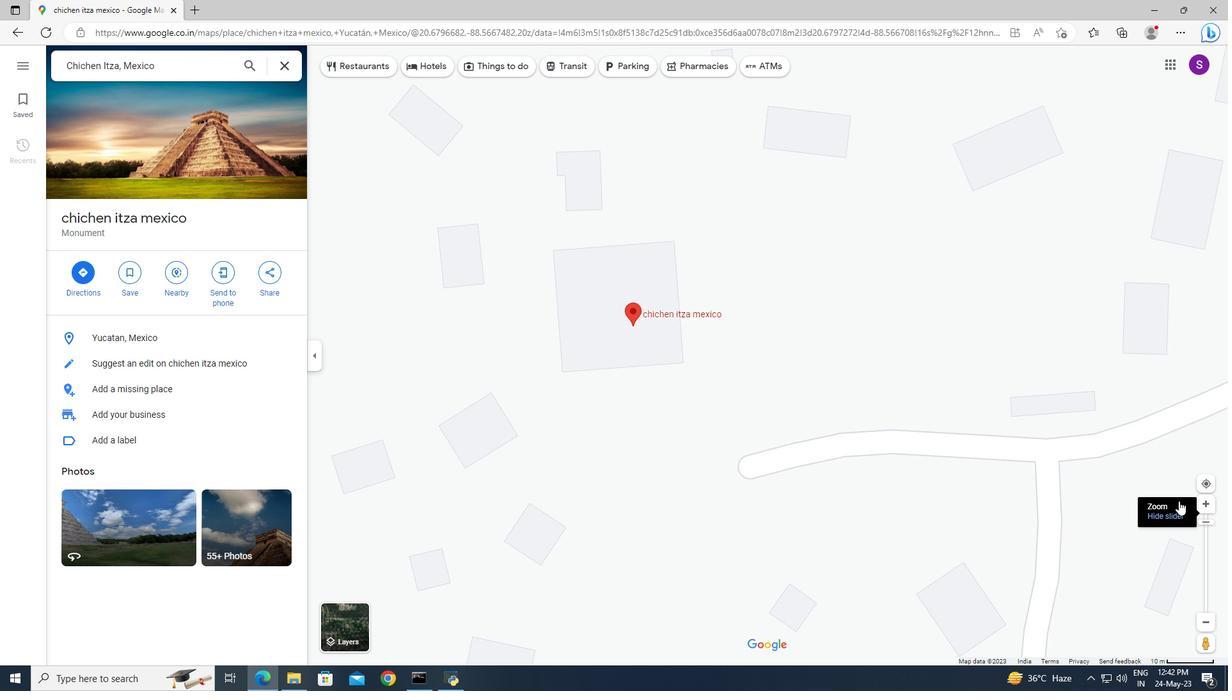 
Action: Mouse moved to (874, 406)
Screenshot: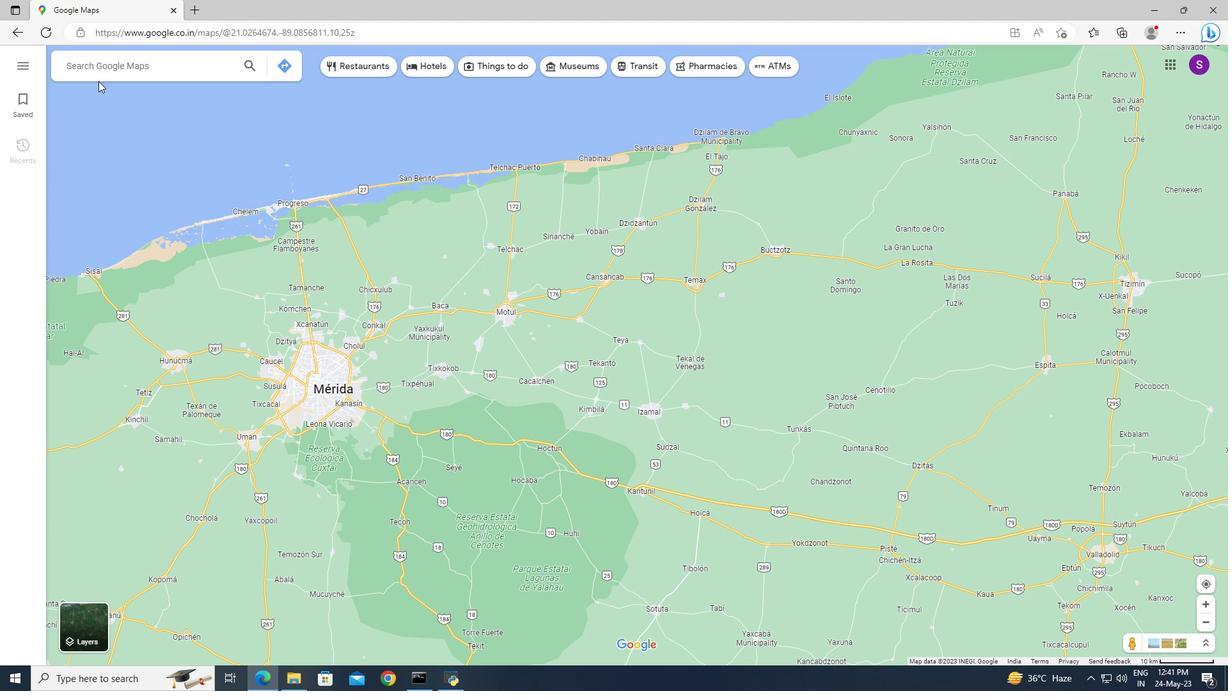 
Action: Mouse pressed left at (874, 406)
Screenshot: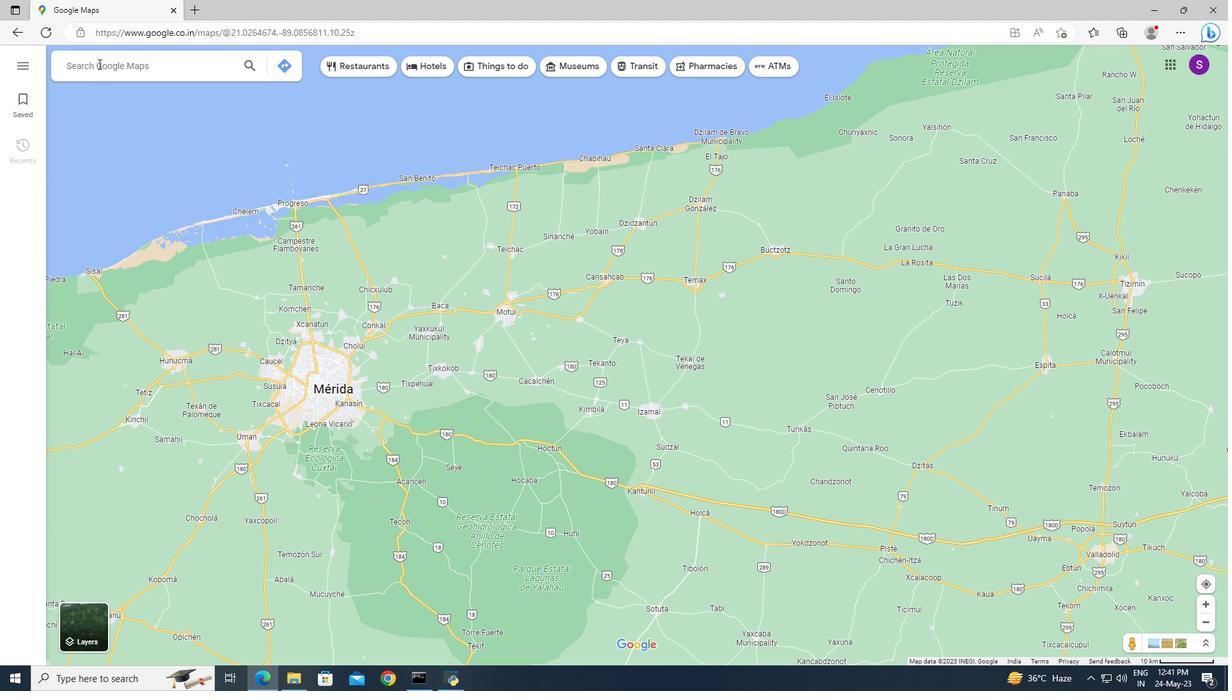 
Action: Key pressed <Key.shift>Chichen<Key.space><Key.shift>Itza,<Key.space><Key.shift>Mexico<Key.enter>
Screenshot: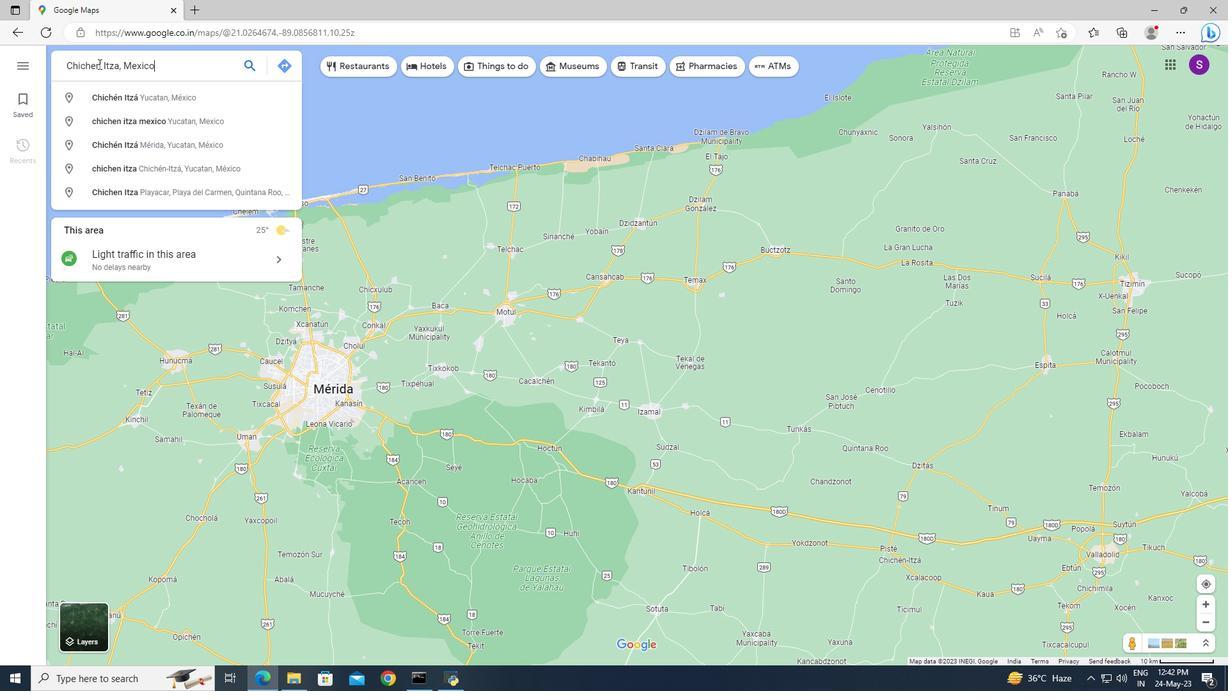 
Action: Mouse moved to (874, 406)
Screenshot: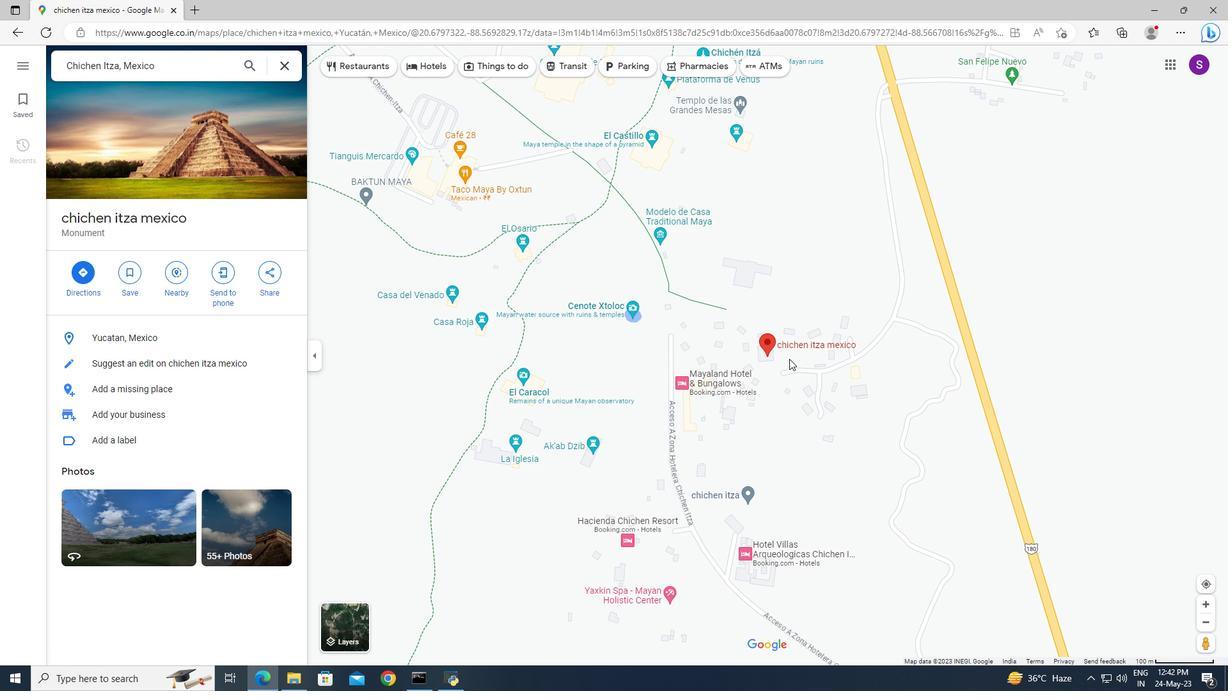 
Action: Mouse scrolled (874, 406) with delta (0, 0)
Screenshot: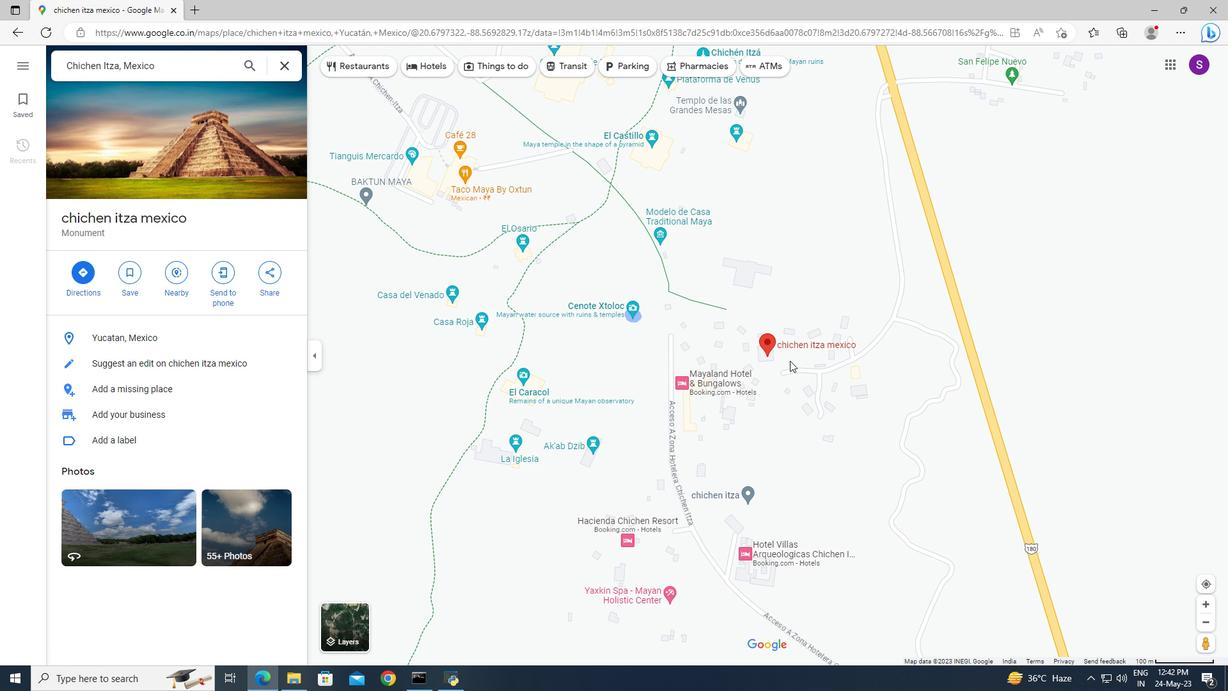 
Action: Mouse scrolled (874, 406) with delta (0, 0)
Screenshot: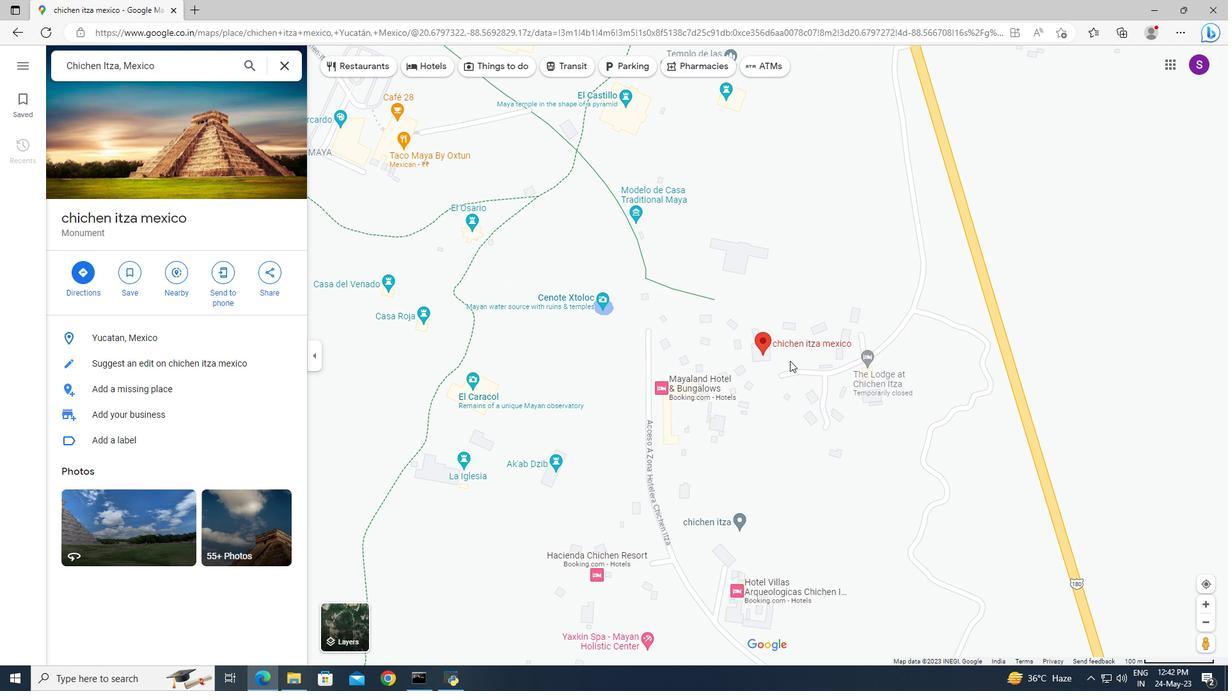
Action: Mouse scrolled (874, 406) with delta (0, 0)
Screenshot: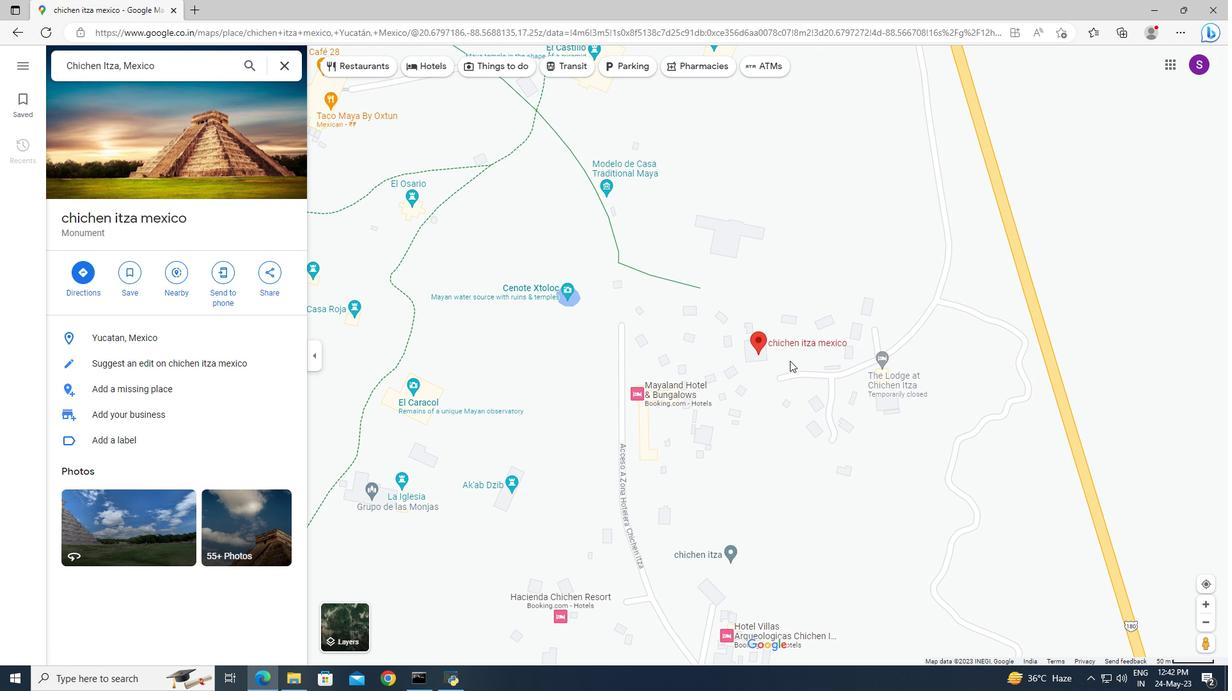 
Action: Mouse scrolled (874, 406) with delta (0, 0)
Screenshot: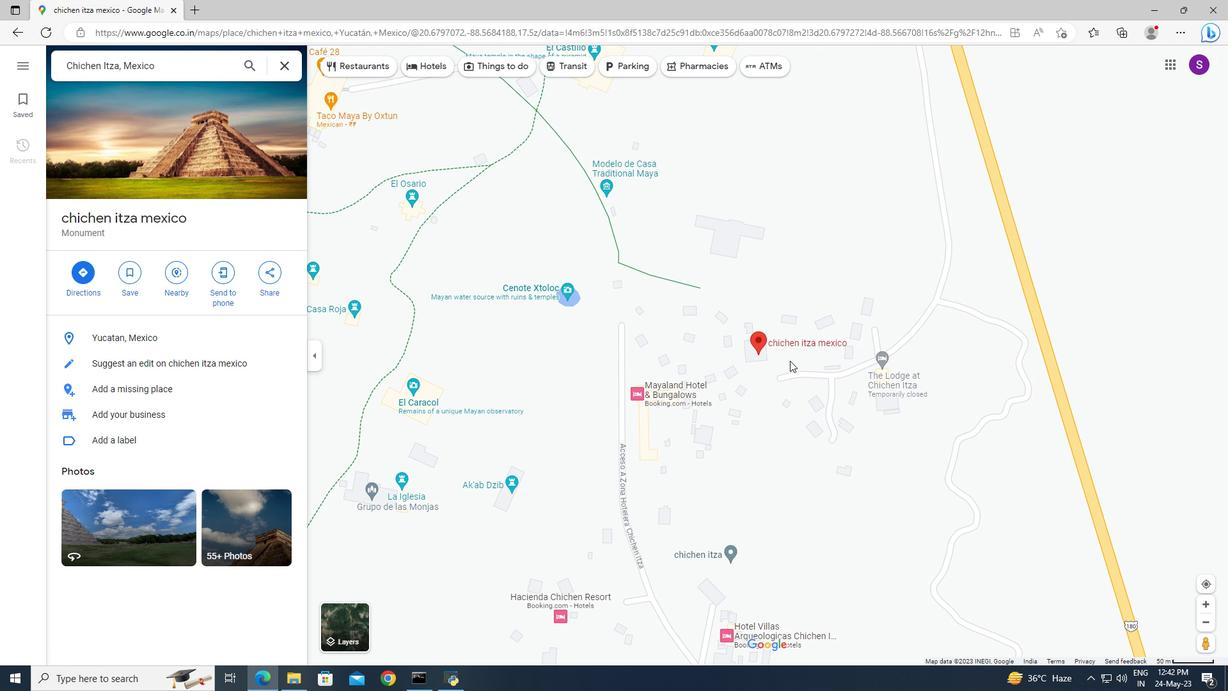 
Action: Mouse scrolled (874, 406) with delta (0, 0)
Screenshot: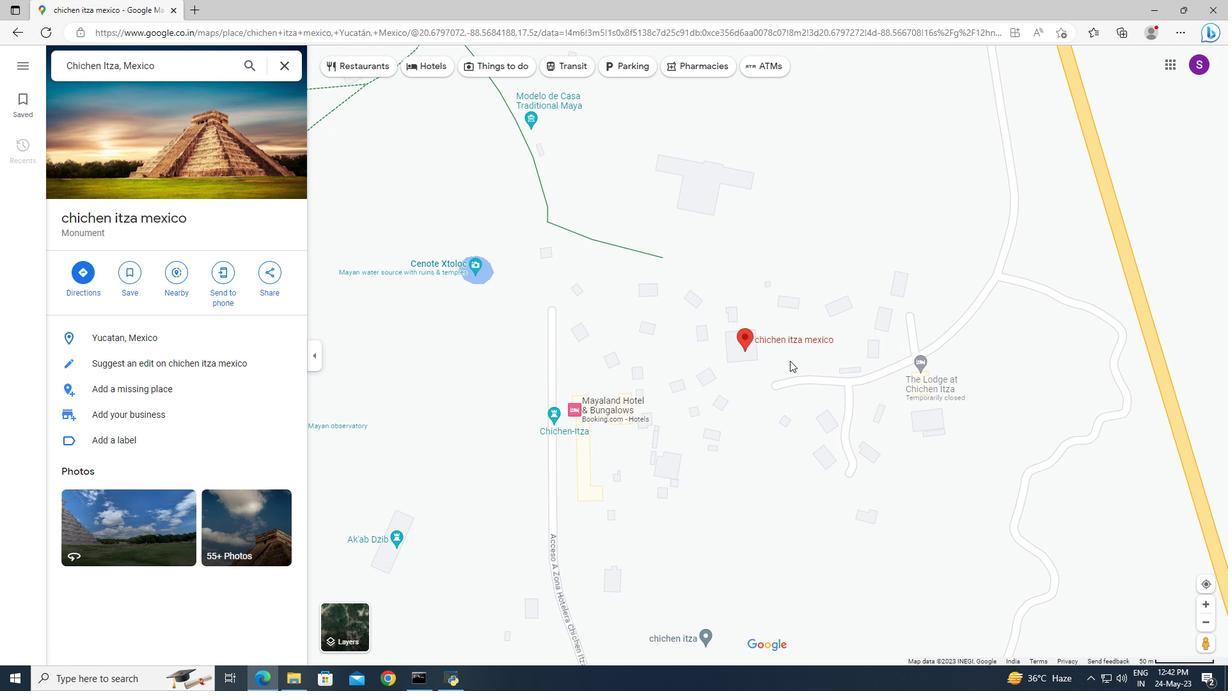 
Action: Mouse scrolled (874, 406) with delta (0, 0)
Screenshot: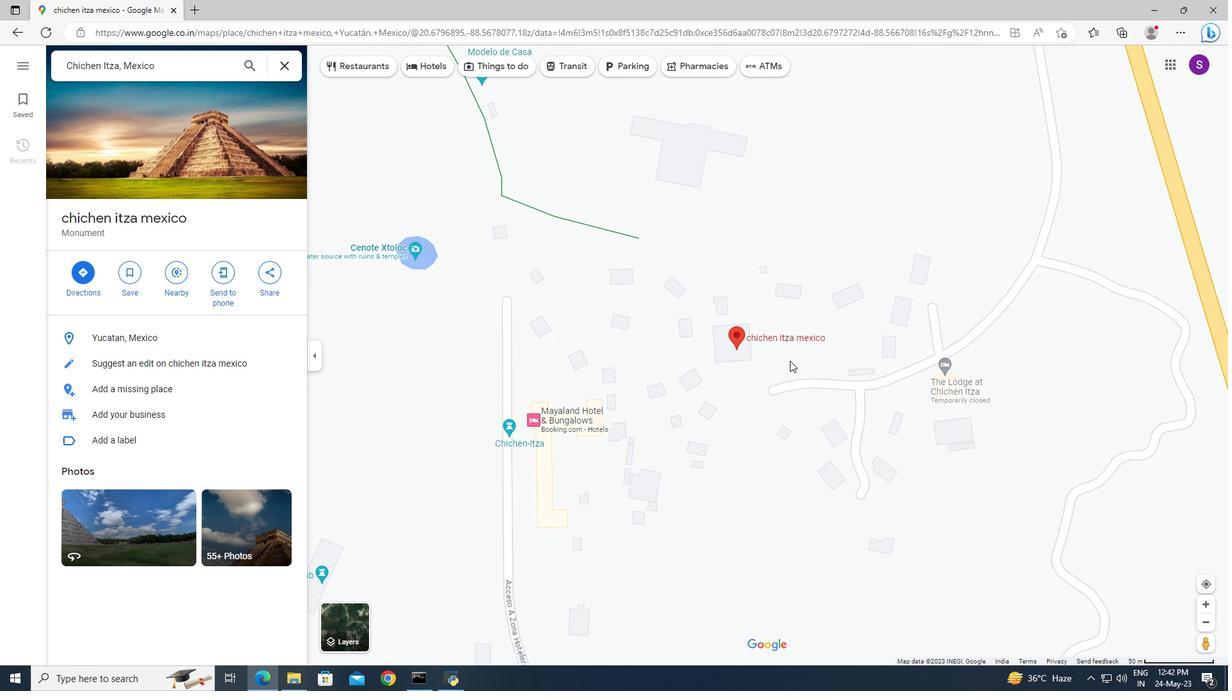 
Action: Mouse scrolled (874, 406) with delta (0, 0)
Screenshot: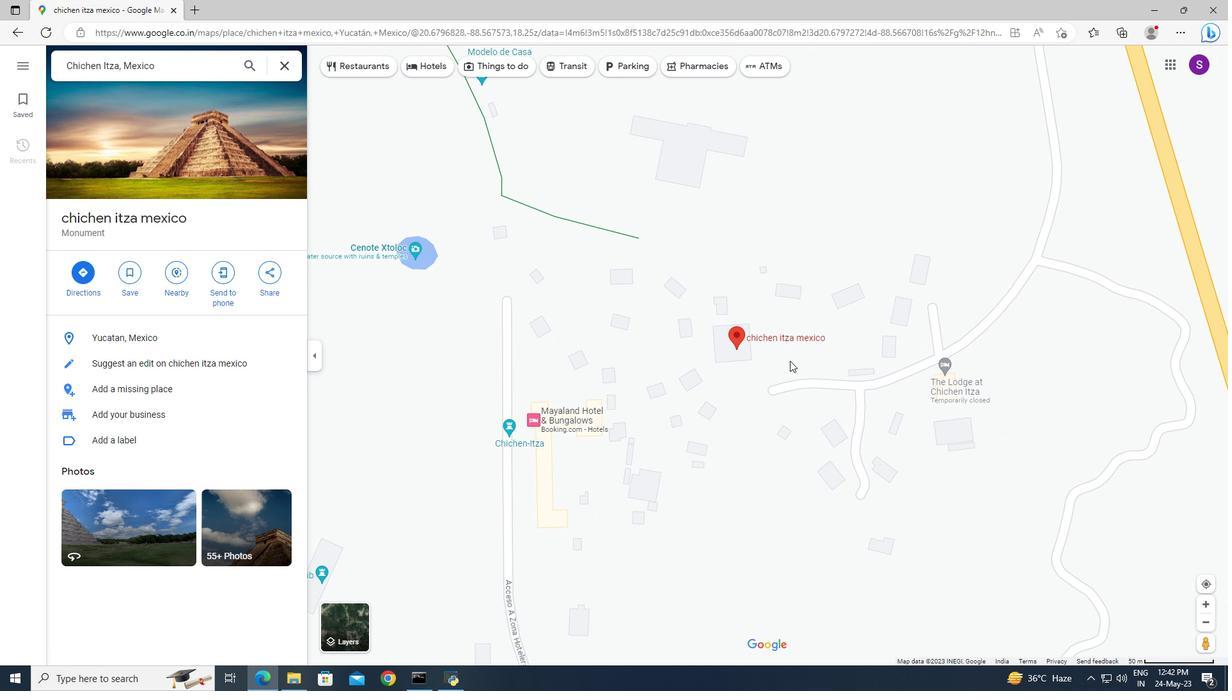 
Action: Mouse scrolled (874, 406) with delta (0, 0)
Screenshot: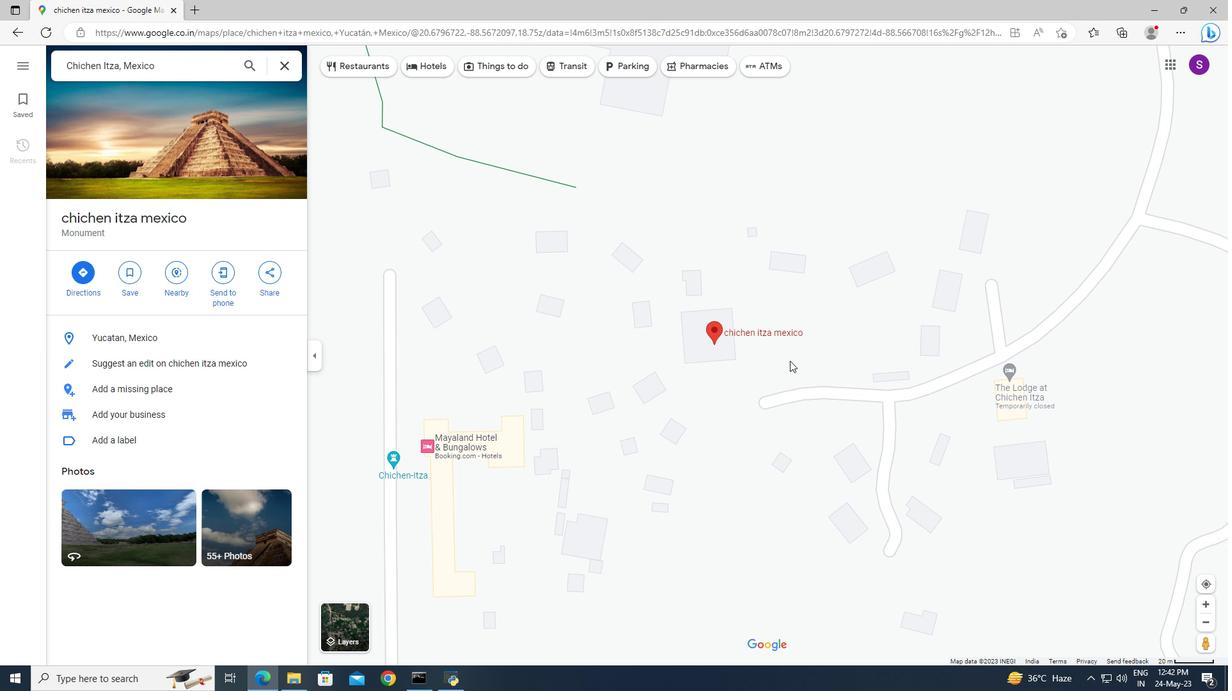 
Action: Mouse moved to (874, 406)
Screenshot: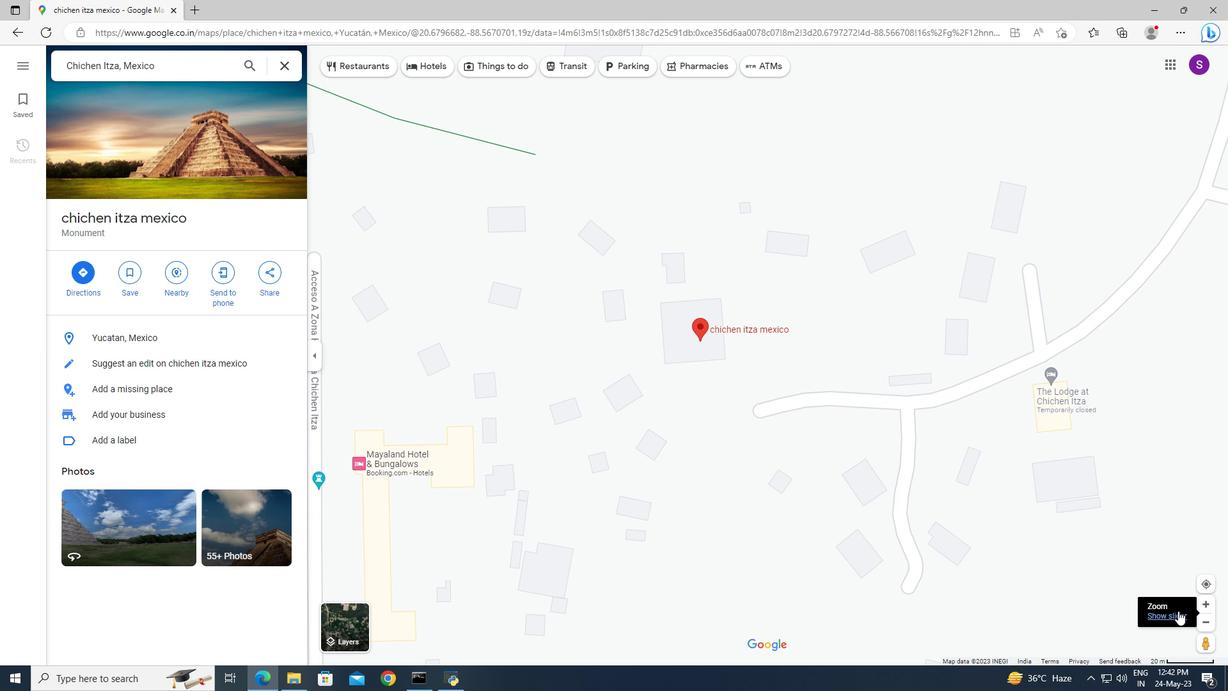 
Action: Mouse pressed left at (874, 406)
Screenshot: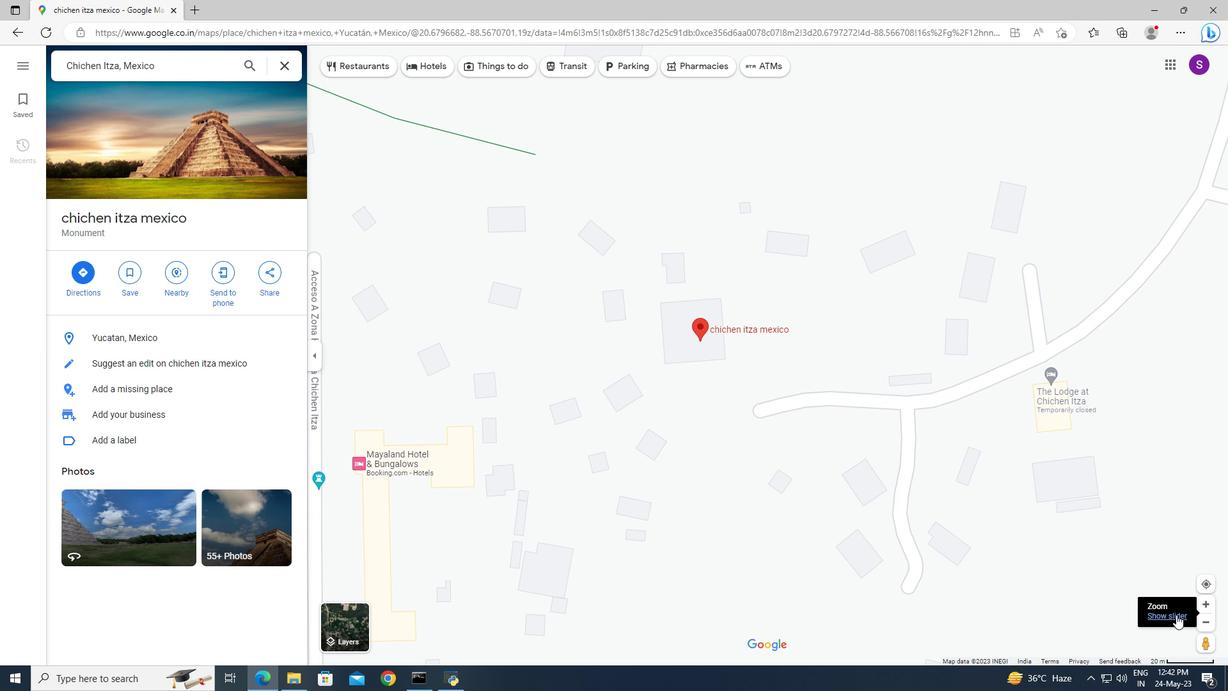 
Action: Mouse moved to (874, 406)
Screenshot: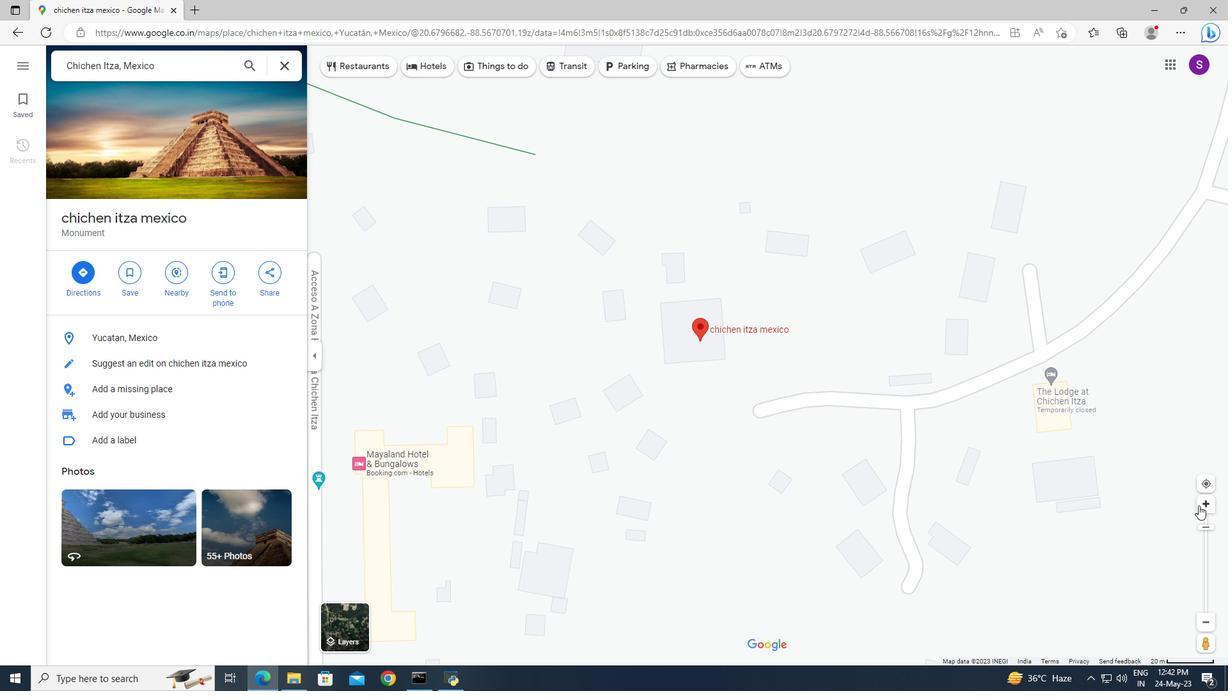 
Action: Mouse pressed left at (874, 406)
Screenshot: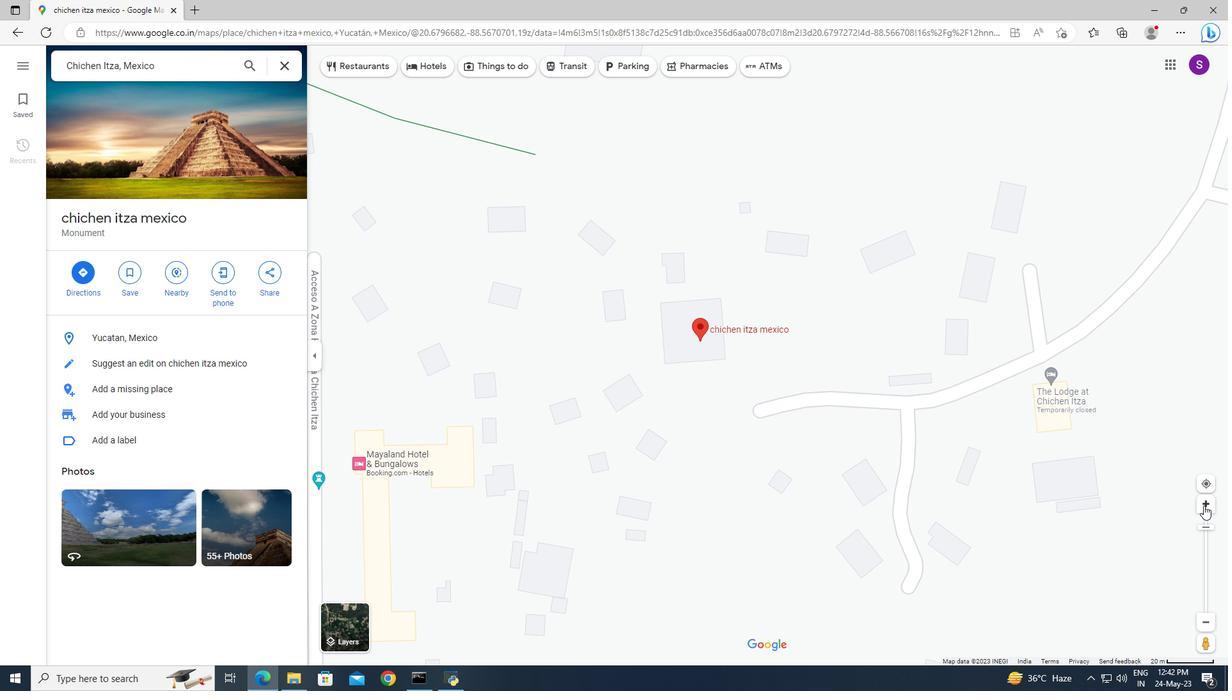 
Action: Mouse moved to (874, 406)
Screenshot: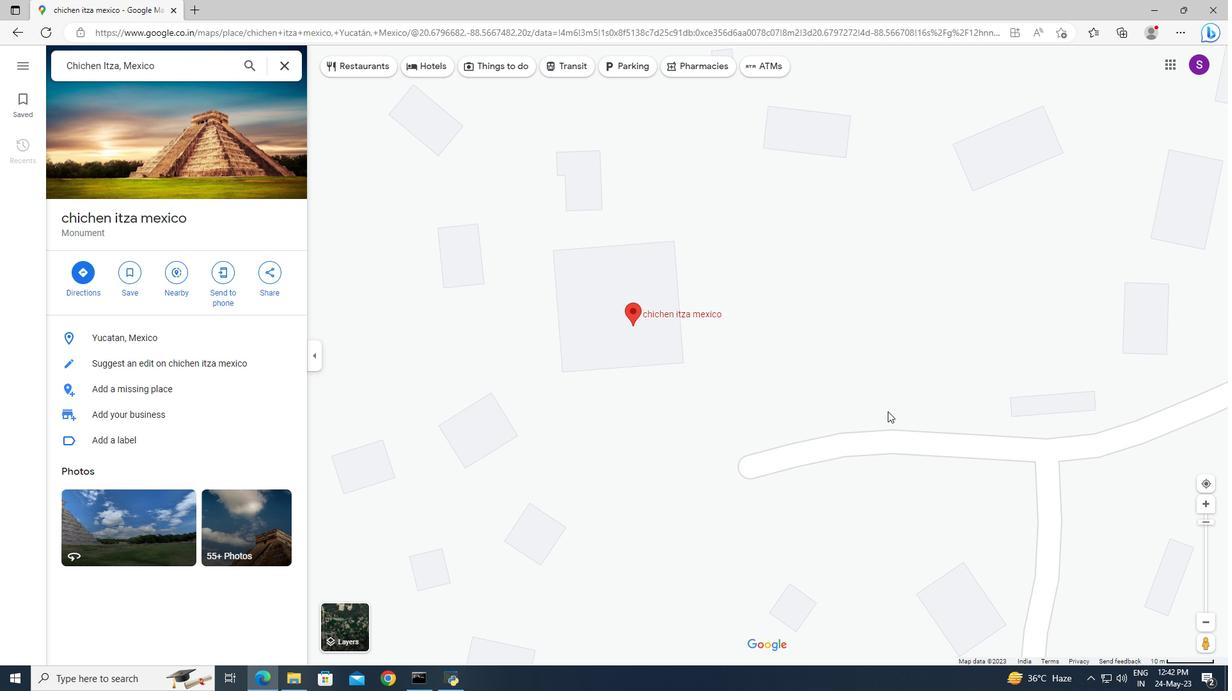 
